 Task:  Click on Hockey In the Cross-Check Hockey League click on  Pick Sheet Your name Charlotte Garcia Team name California Seals and  Email softage.4@softage.net Period 1 - 3 Point Game Buffalo Sabres Period 1 - 2 Point Game Arizona Coyotes Period 1 - 1 Point Game Anaheim Ducks Period 2 - 3 Point Game New York Islanders Period 2 - 2 Point Game New Jersey Devils Period 2 - 1 Point Game Nashville Predators Period 3 - 3 Point Game Montreal Canadiens Period 3 - 2 Point Game Minnesota Wild Period 3 - 1 Point Game Los Angeles Kings Submit pick sheet
Action: Mouse moved to (564, 214)
Screenshot: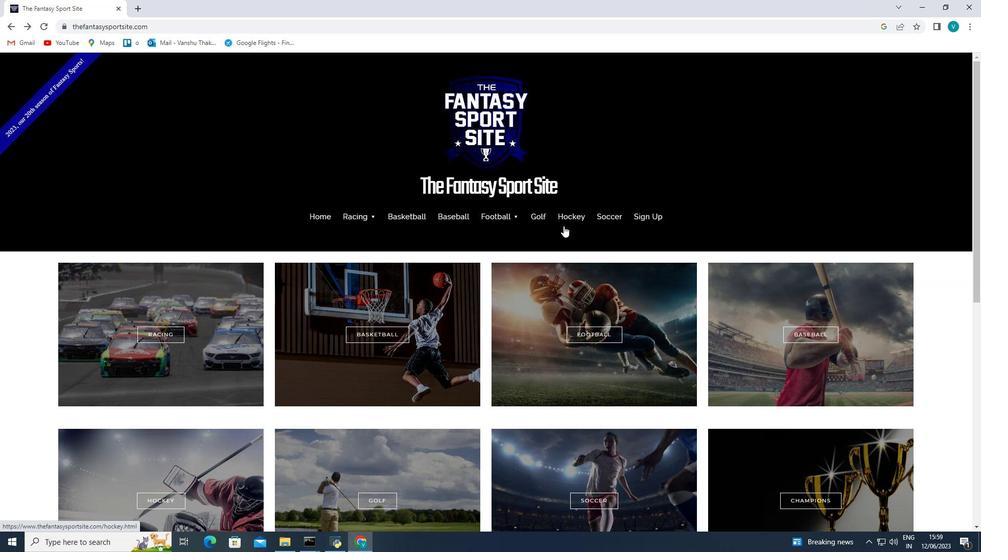
Action: Mouse pressed left at (564, 214)
Screenshot: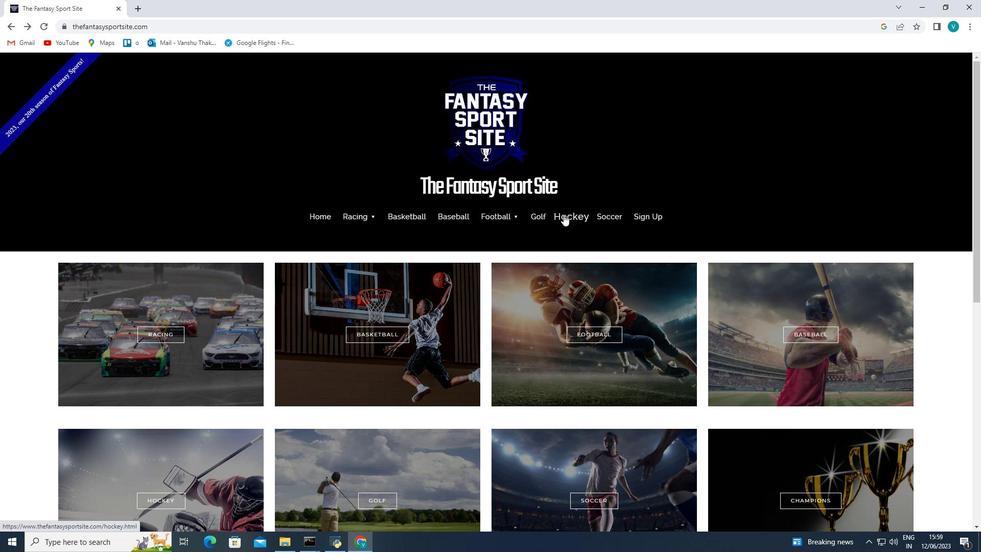 
Action: Mouse moved to (790, 389)
Screenshot: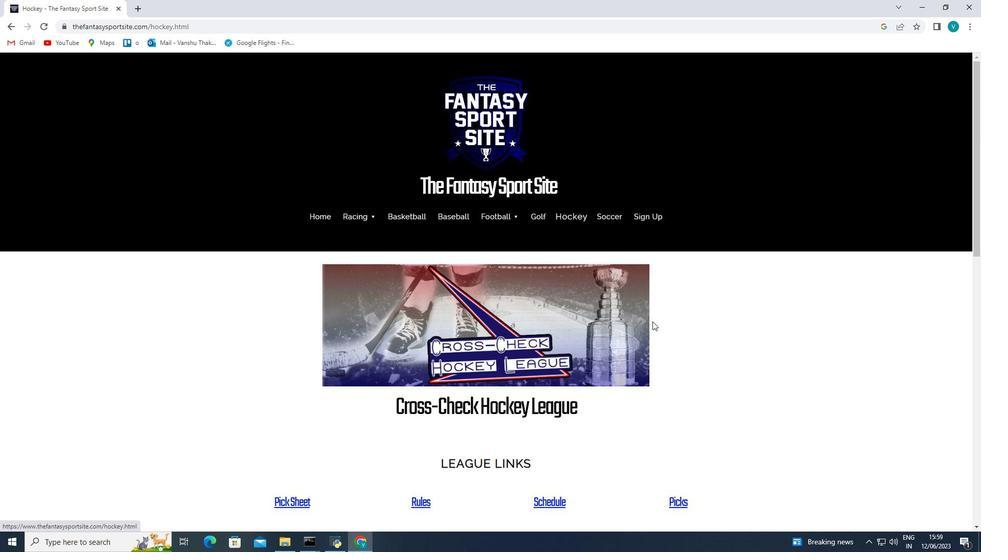 
Action: Mouse scrolled (790, 388) with delta (0, 0)
Screenshot: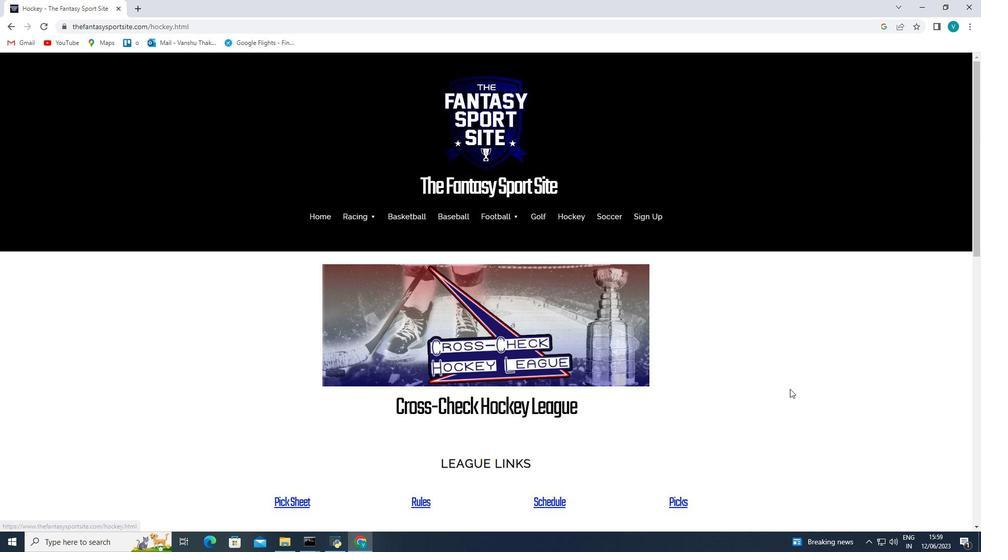
Action: Mouse scrolled (790, 388) with delta (0, 0)
Screenshot: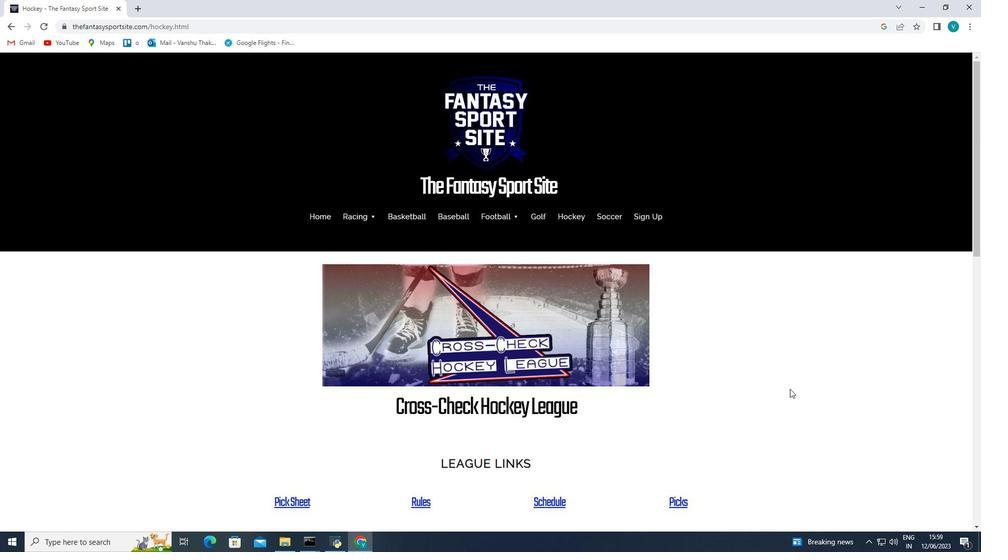 
Action: Mouse moved to (292, 404)
Screenshot: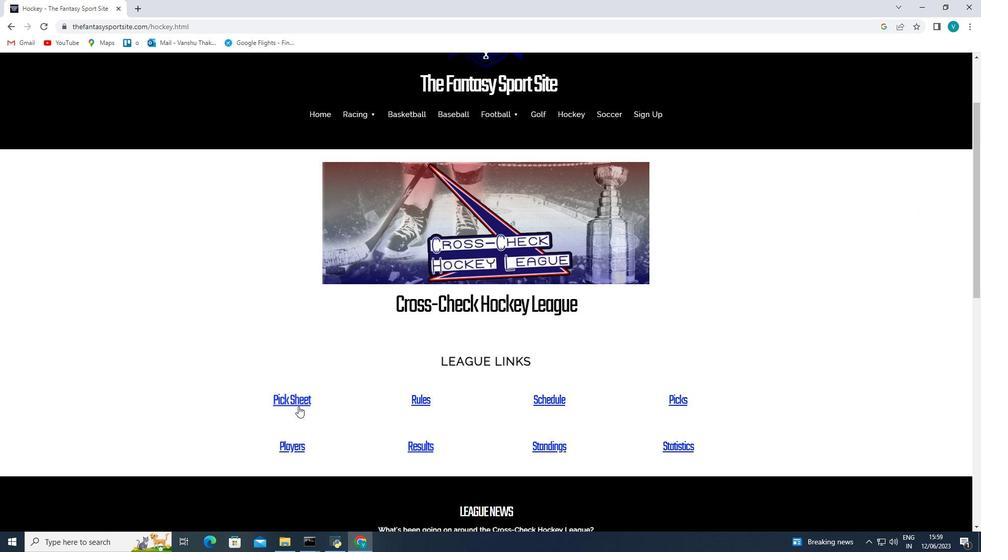 
Action: Mouse pressed left at (292, 404)
Screenshot: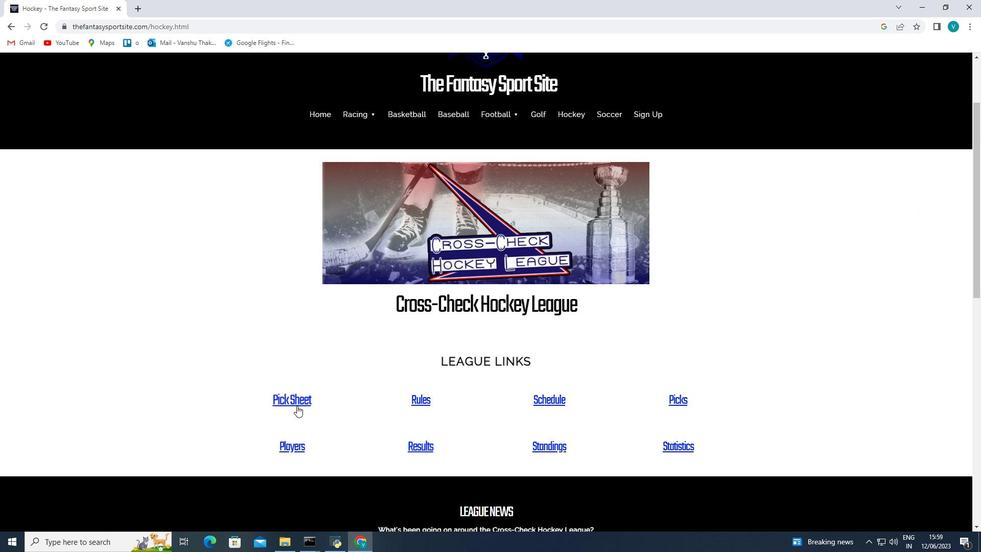 
Action: Mouse moved to (677, 334)
Screenshot: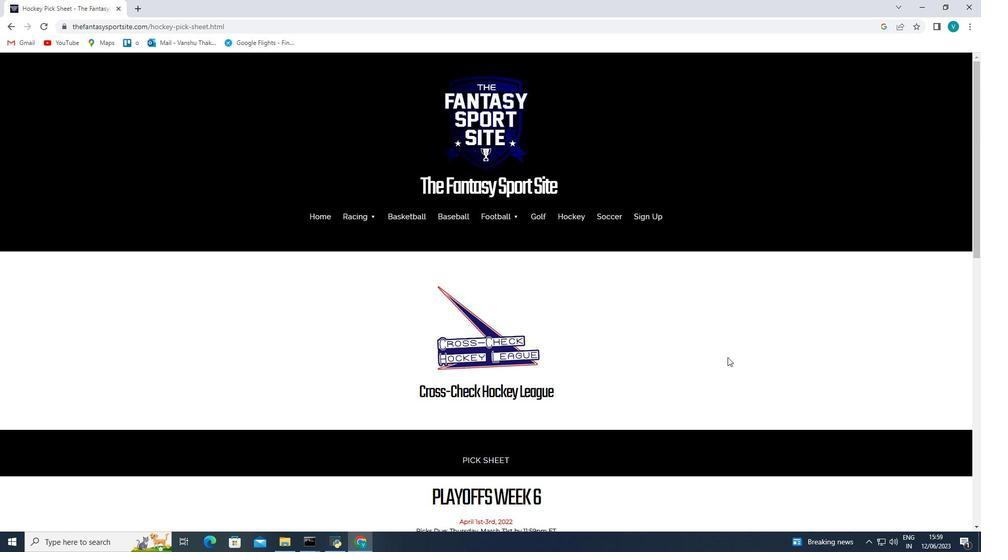 
Action: Mouse scrolled (677, 333) with delta (0, 0)
Screenshot: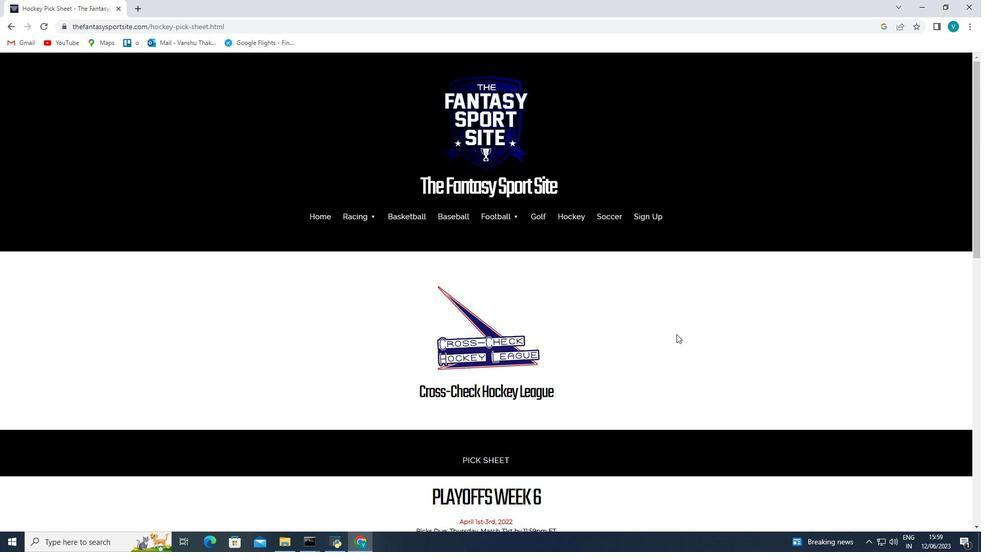 
Action: Mouse moved to (675, 335)
Screenshot: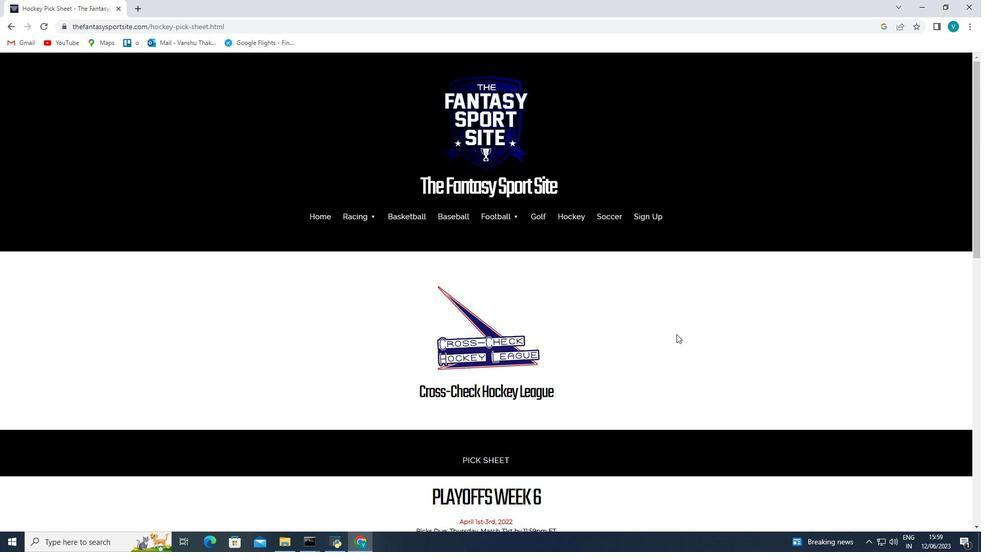 
Action: Mouse scrolled (675, 335) with delta (0, 0)
Screenshot: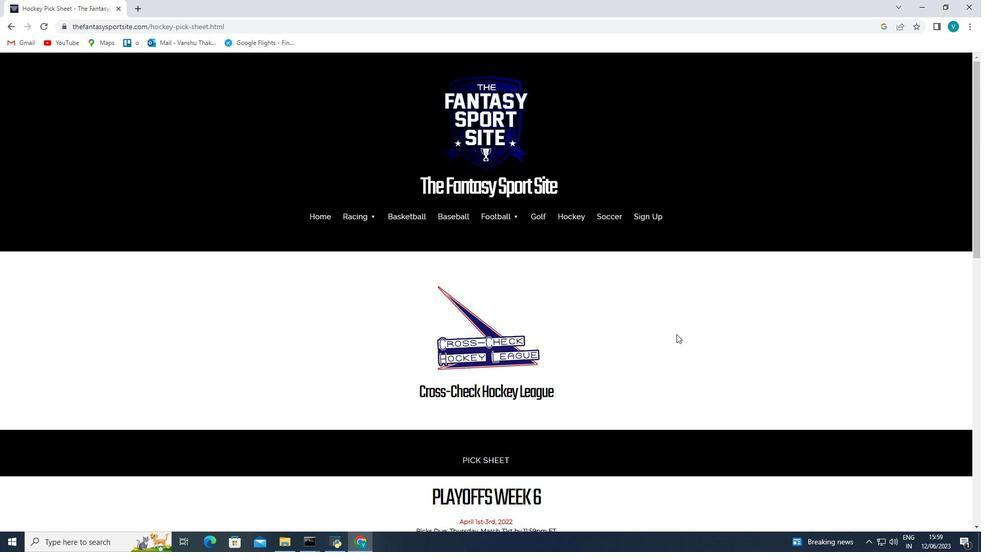 
Action: Mouse scrolled (675, 335) with delta (0, 0)
Screenshot: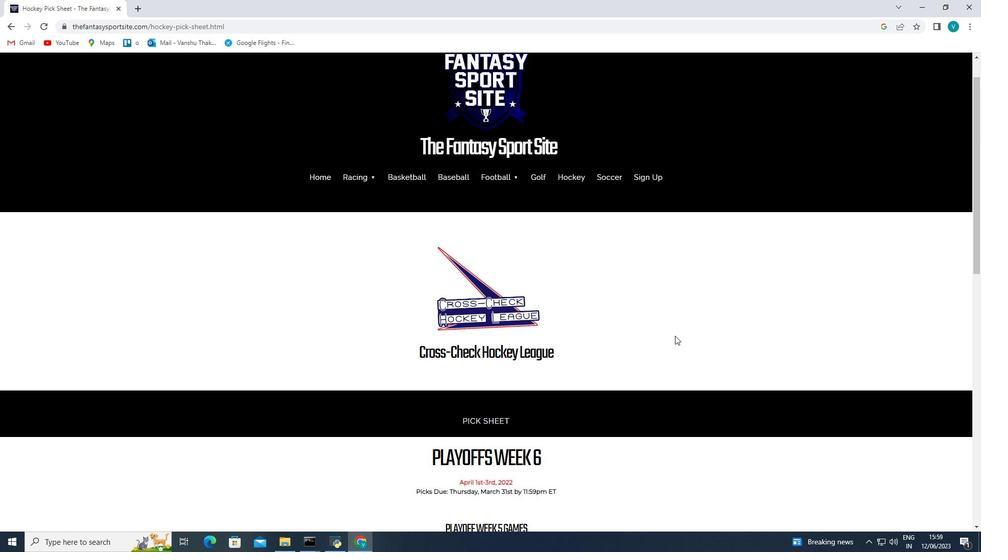 
Action: Mouse scrolled (675, 335) with delta (0, 0)
Screenshot: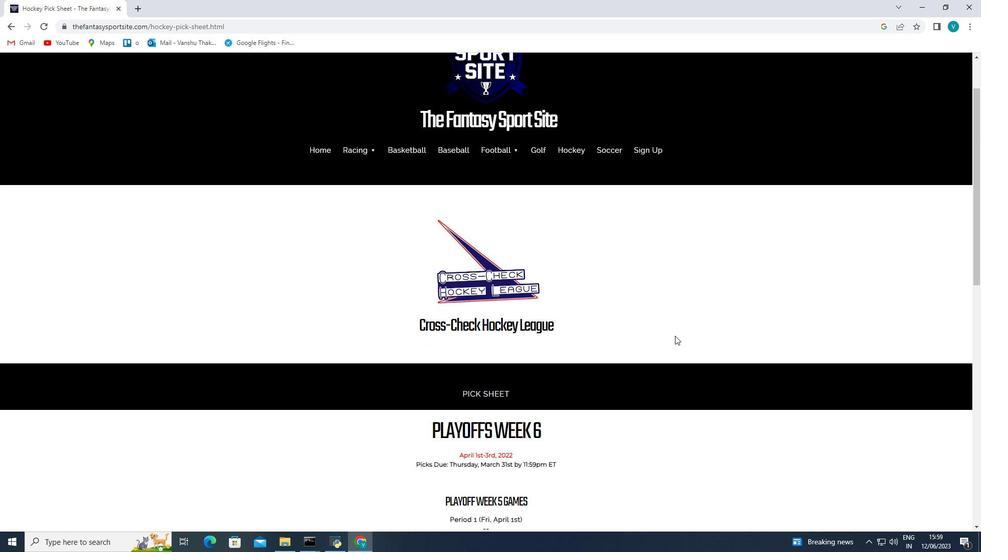 
Action: Mouse moved to (553, 355)
Screenshot: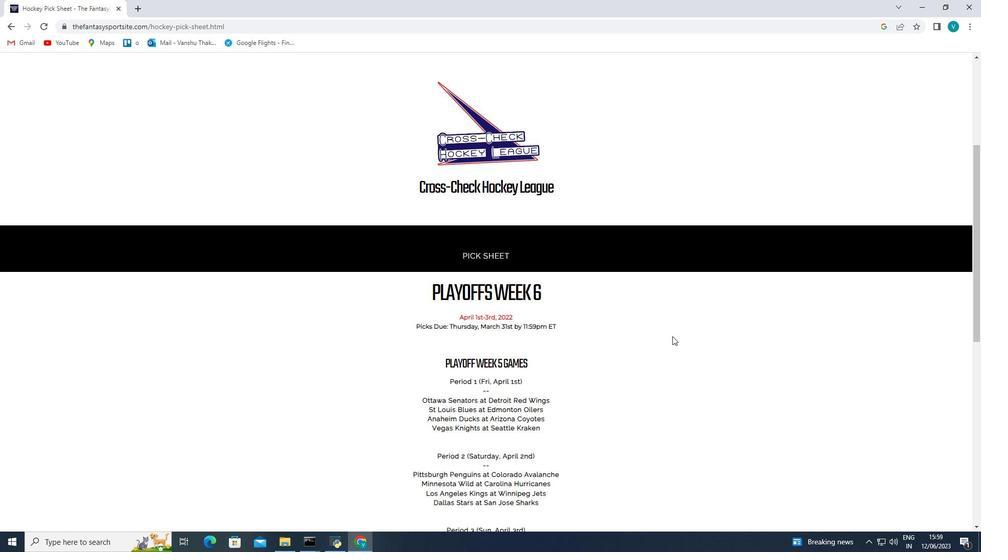
Action: Mouse scrolled (586, 354) with delta (0, 0)
Screenshot: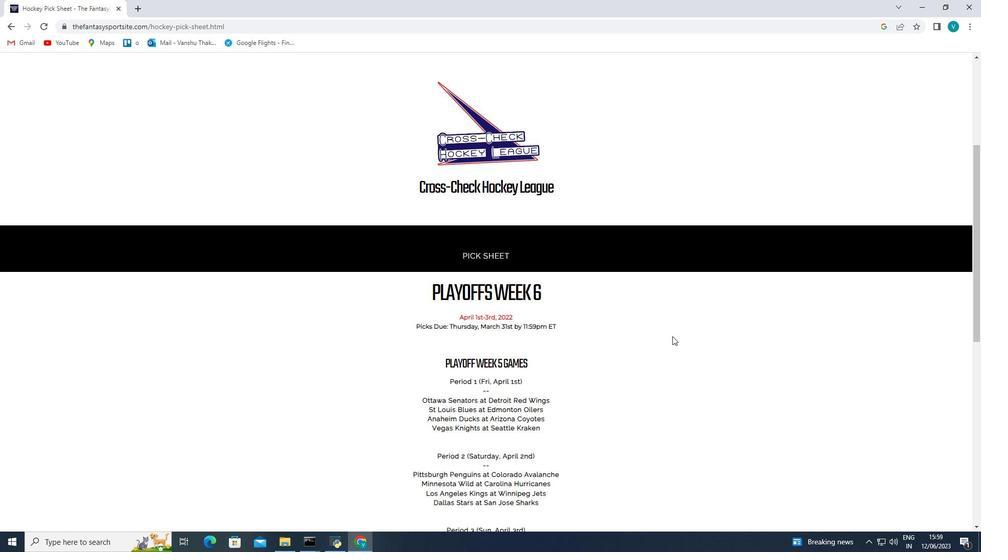 
Action: Mouse moved to (534, 352)
Screenshot: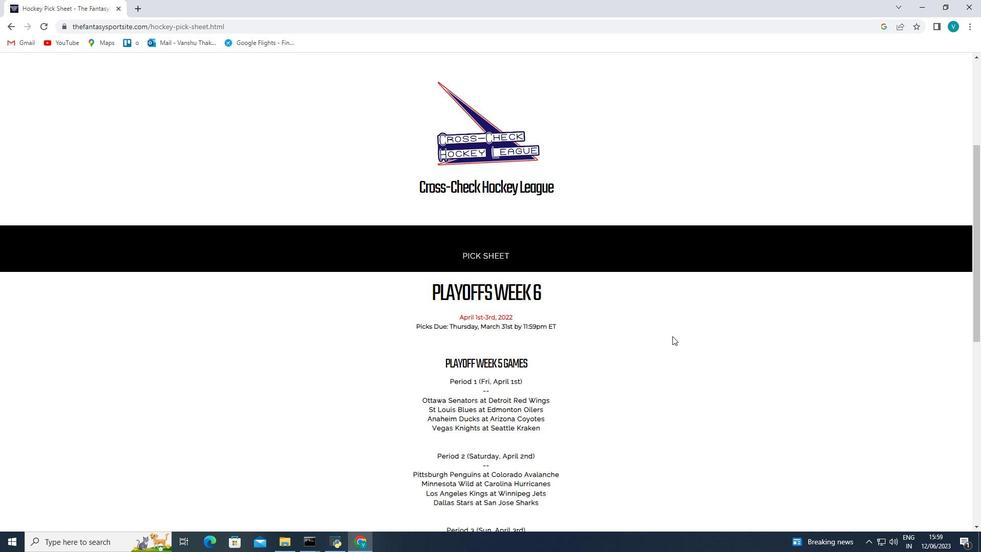 
Action: Mouse scrolled (544, 353) with delta (0, 0)
Screenshot: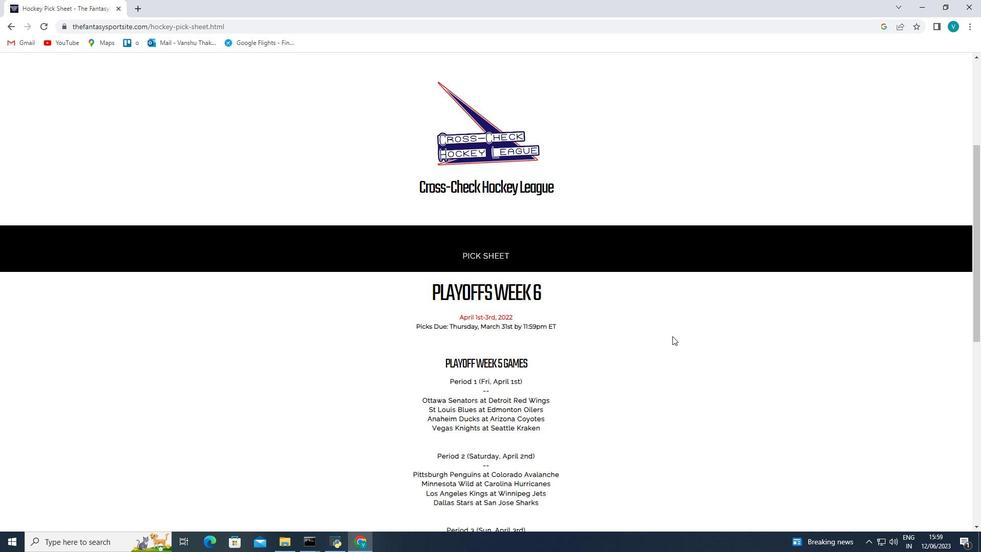 
Action: Mouse moved to (514, 349)
Screenshot: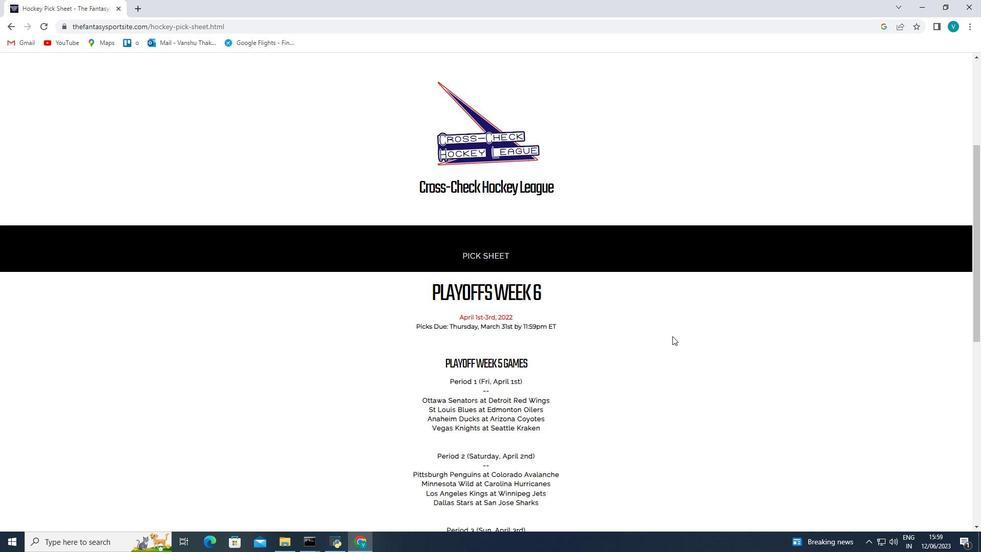 
Action: Mouse scrolled (514, 348) with delta (0, 0)
Screenshot: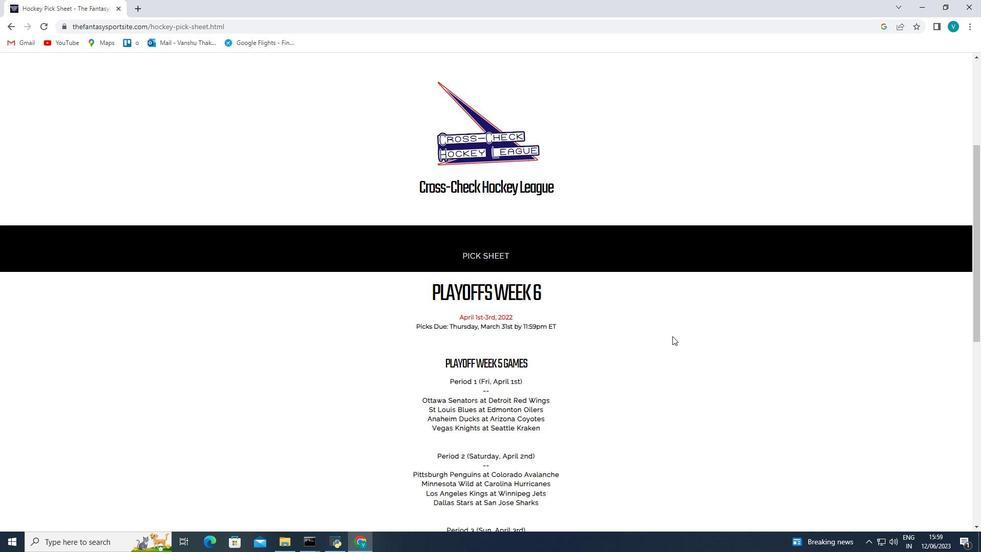 
Action: Mouse moved to (496, 347)
Screenshot: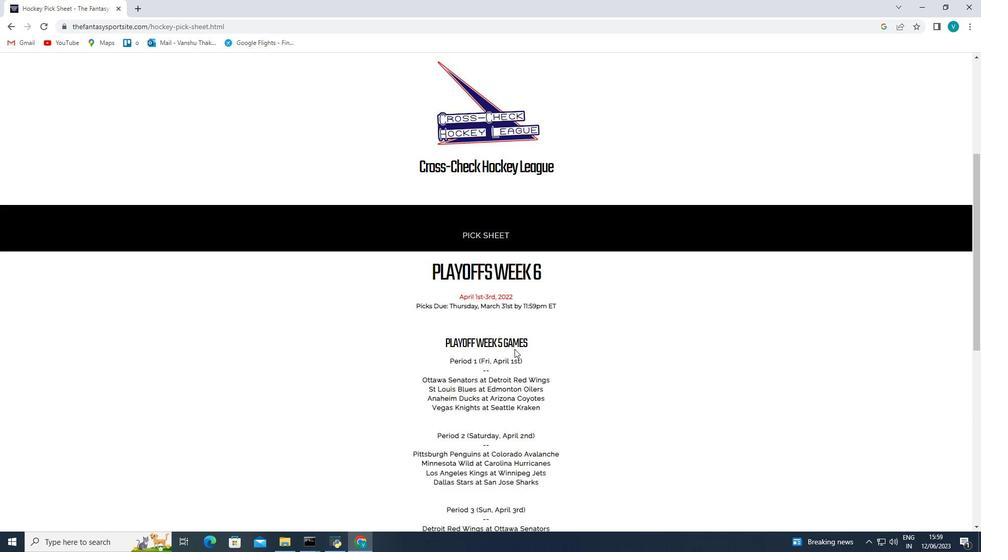 
Action: Mouse scrolled (498, 346) with delta (0, 0)
Screenshot: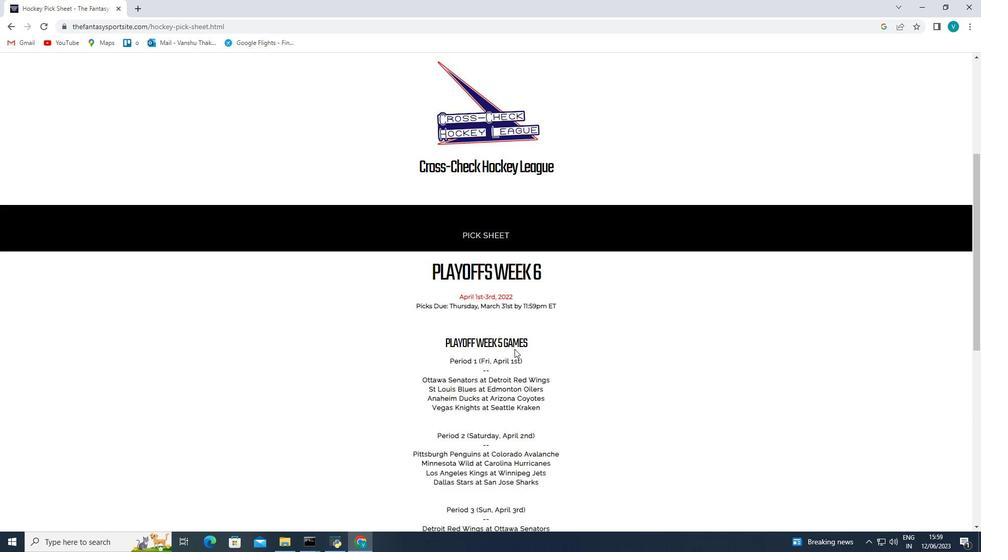 
Action: Mouse moved to (490, 349)
Screenshot: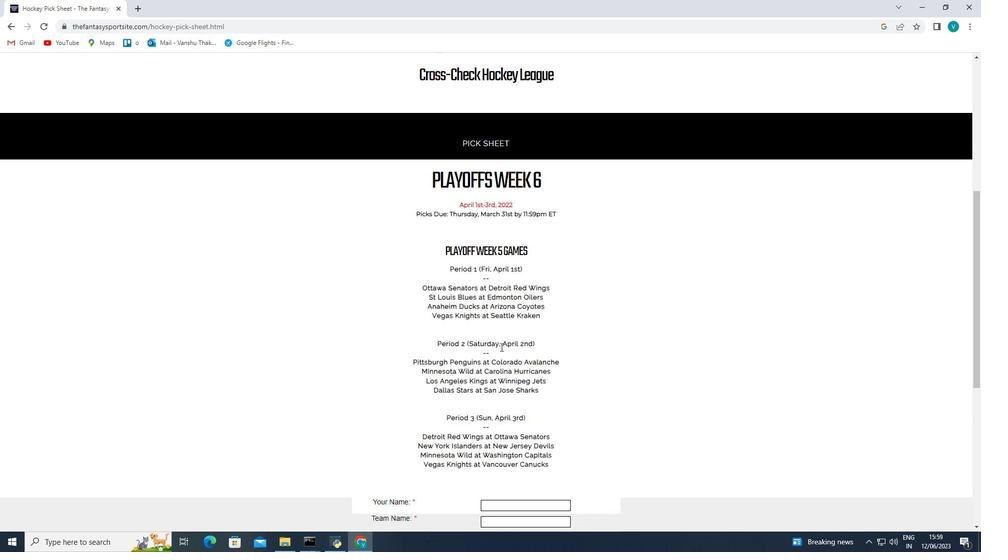 
Action: Mouse scrolled (490, 348) with delta (0, 0)
Screenshot: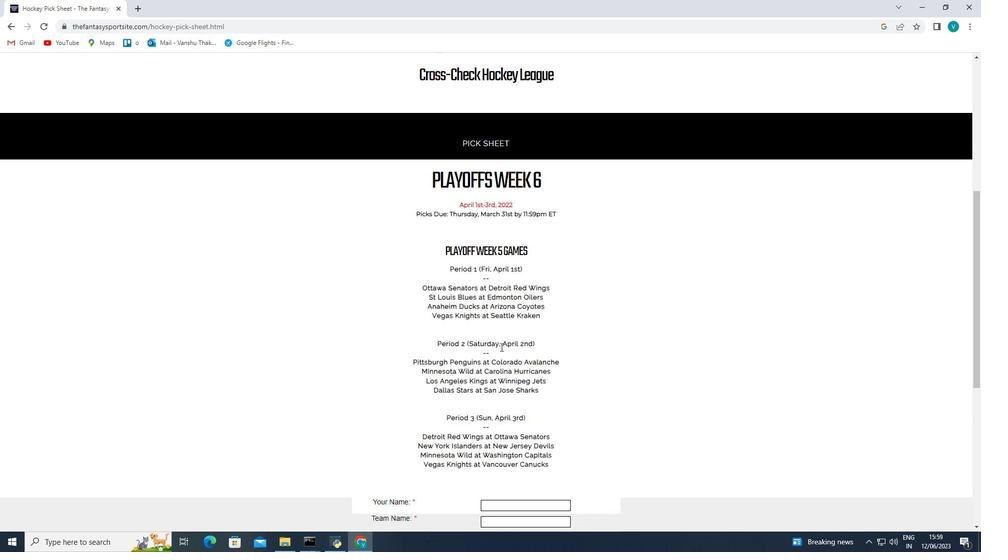 
Action: Mouse scrolled (490, 348) with delta (0, 0)
Screenshot: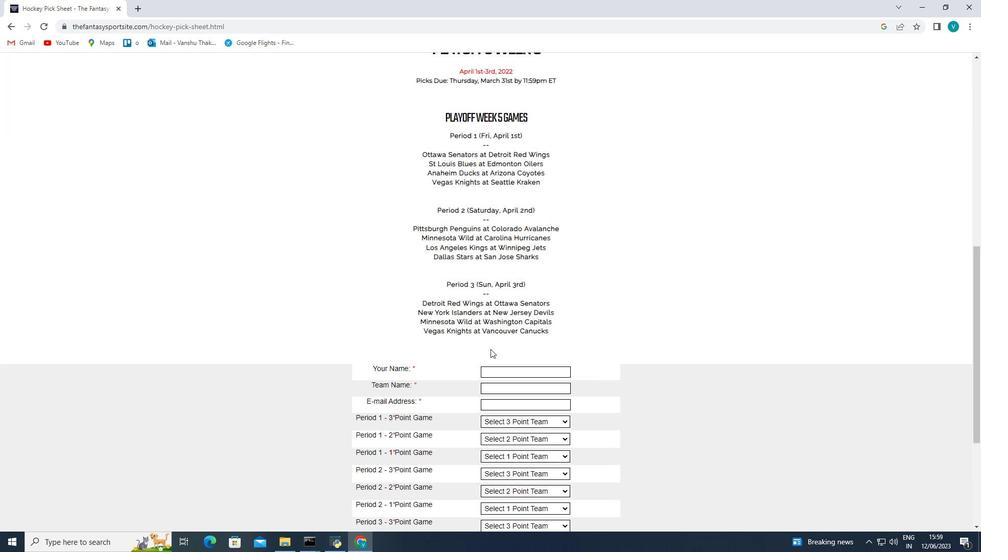 
Action: Mouse moved to (513, 319)
Screenshot: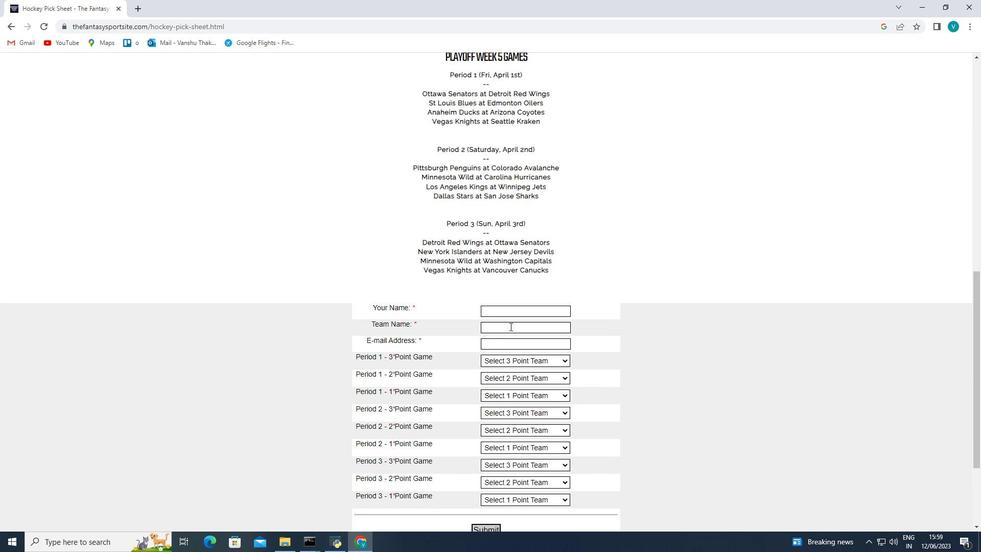 
Action: Mouse pressed left at (513, 319)
Screenshot: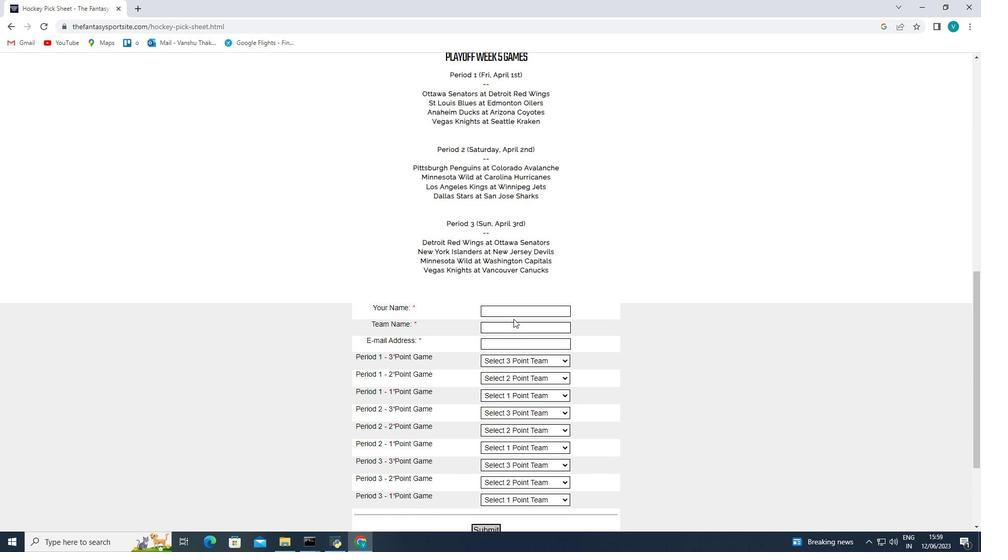 
Action: Mouse moved to (517, 313)
Screenshot: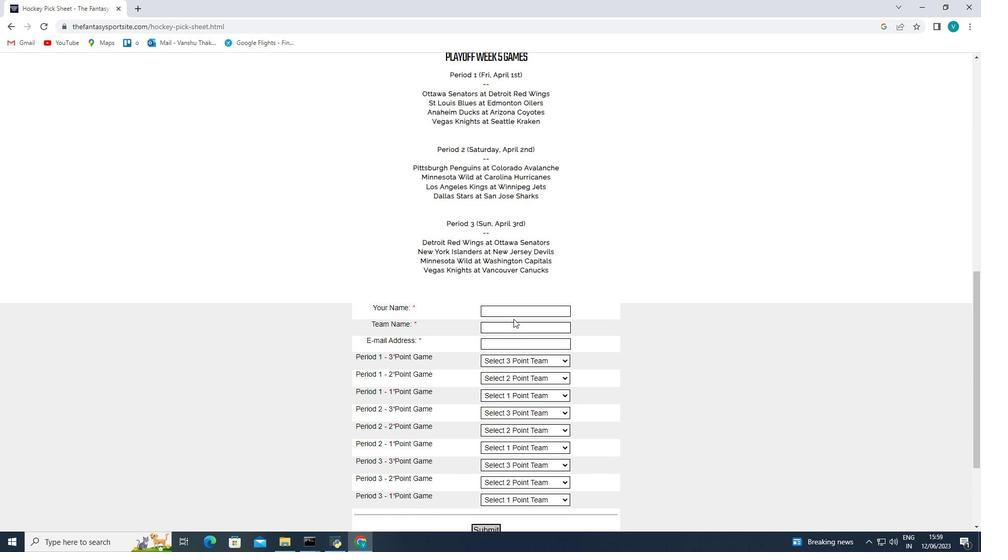 
Action: Mouse pressed left at (517, 313)
Screenshot: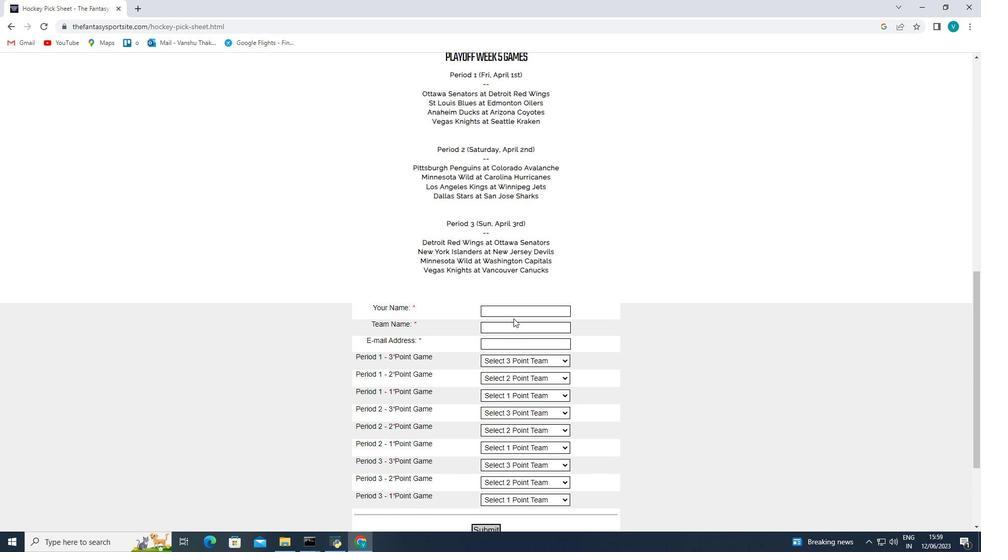 
Action: Key pressed <Key.shift>Charlotte<Key.space><Key.shift>Garcia
Screenshot: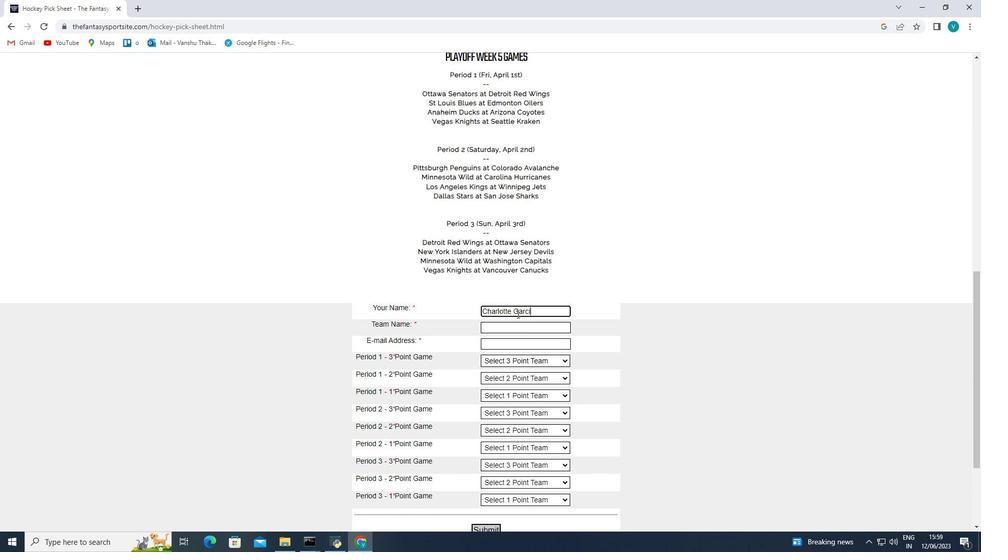 
Action: Mouse moved to (529, 326)
Screenshot: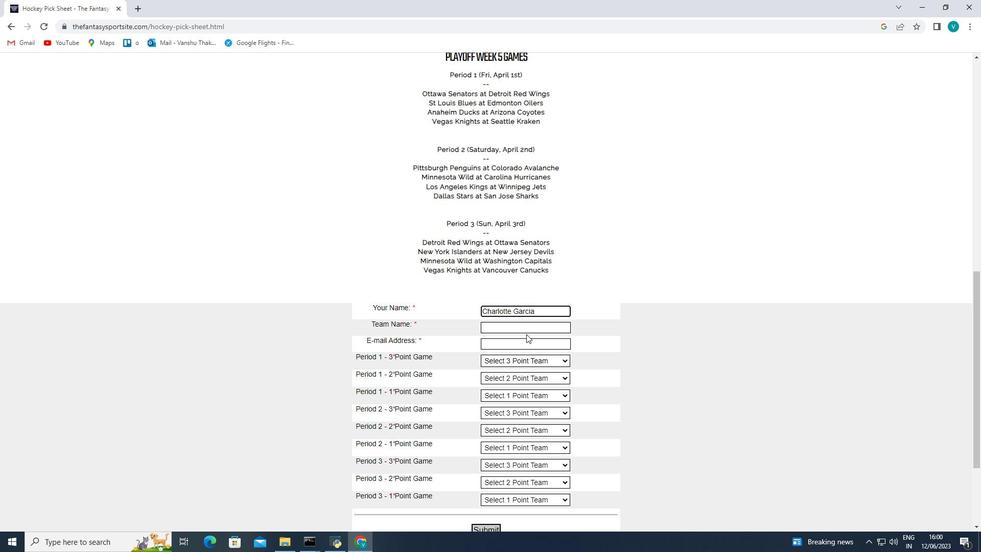
Action: Mouse pressed left at (529, 326)
Screenshot: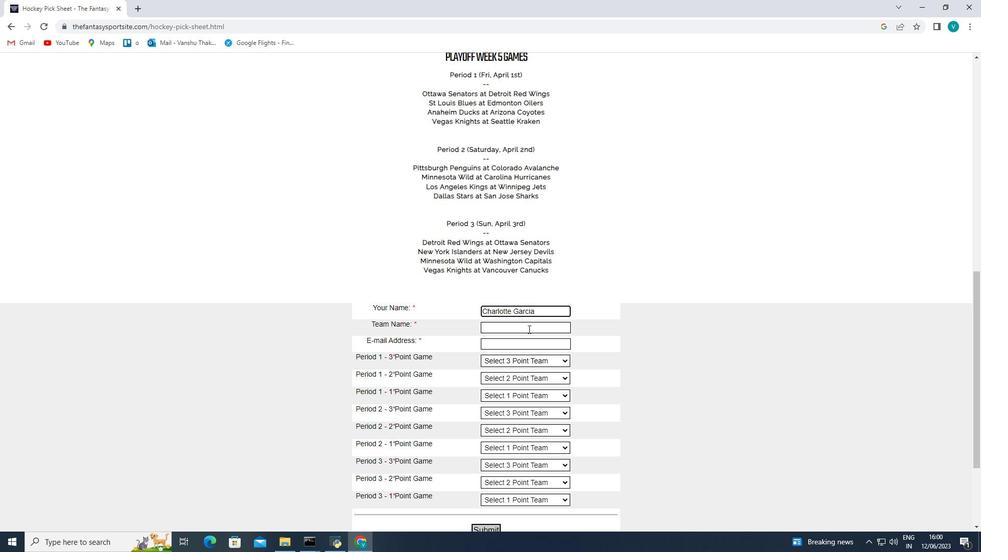 
Action: Mouse pressed left at (529, 326)
Screenshot: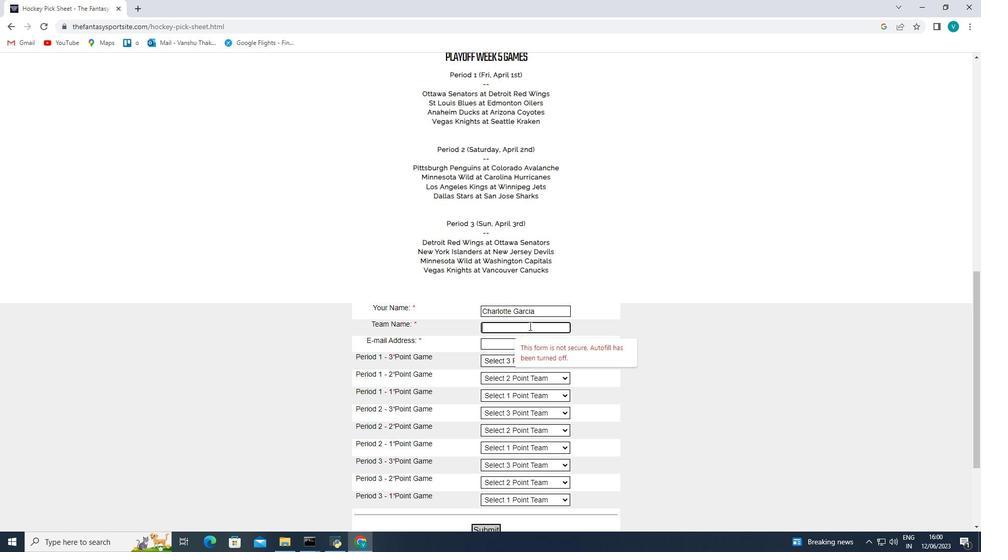 
Action: Key pressed <Key.shift>California<Key.space><Key.shift>Seals
Screenshot: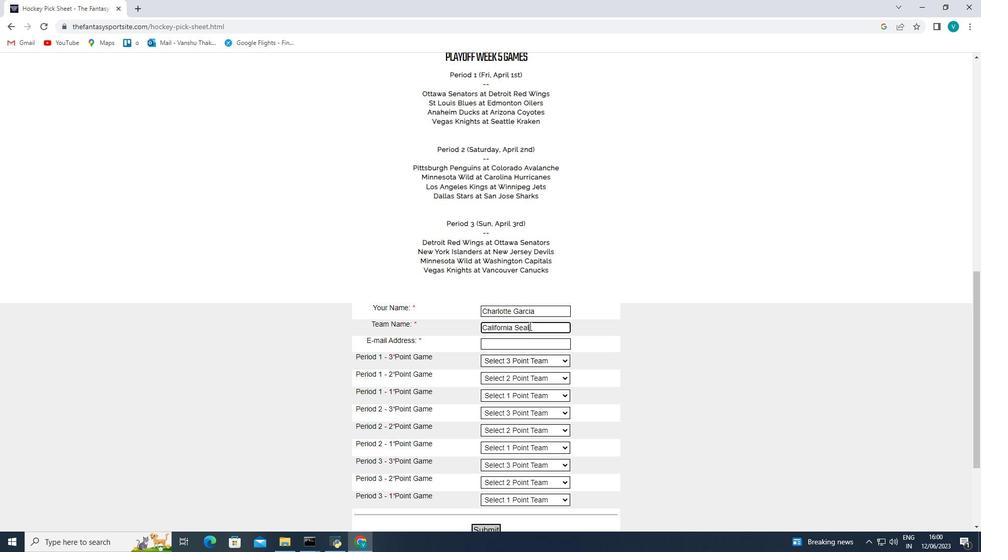 
Action: Mouse moved to (531, 345)
Screenshot: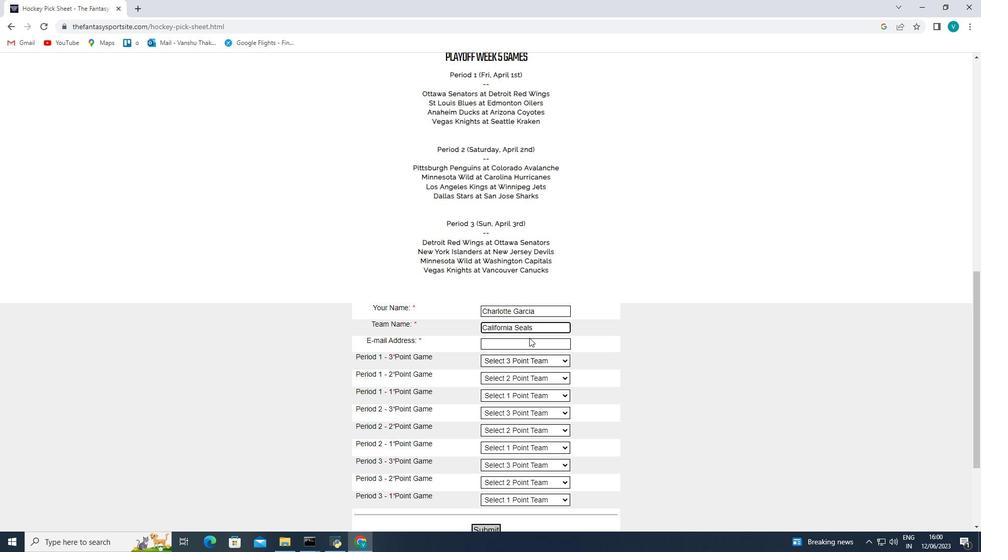 
Action: Mouse pressed left at (531, 345)
Screenshot: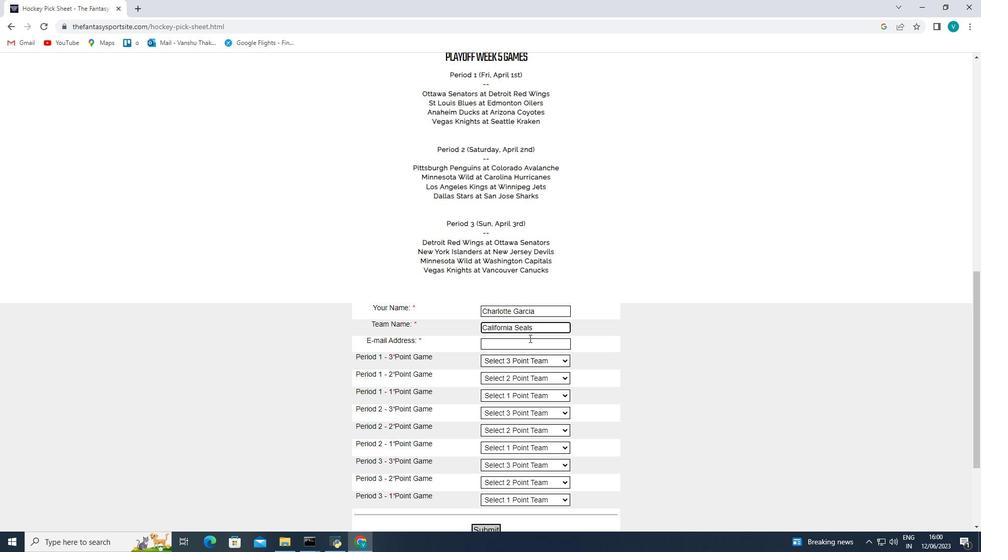 
Action: Key pressed softage.4<Key.shift>@softage.net
Screenshot: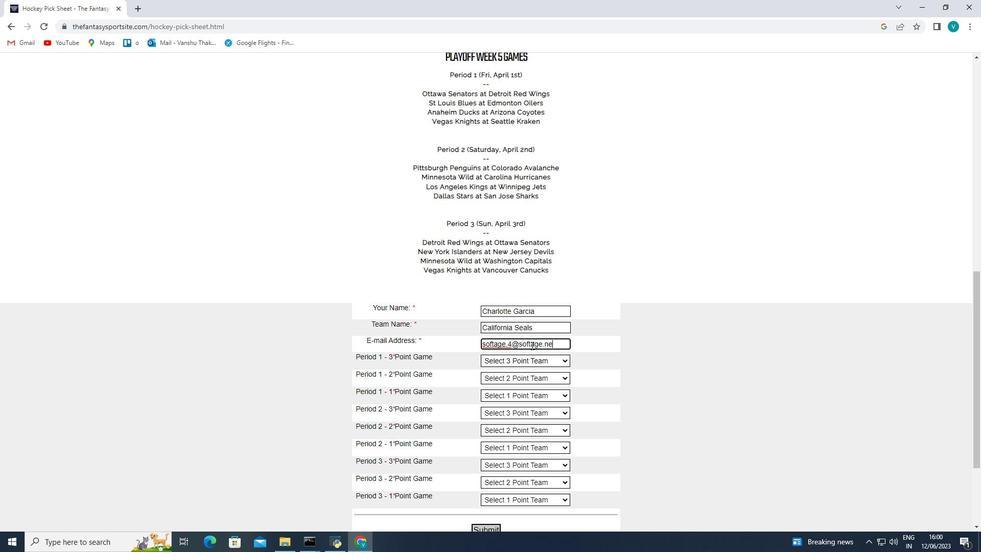 
Action: Mouse moved to (524, 361)
Screenshot: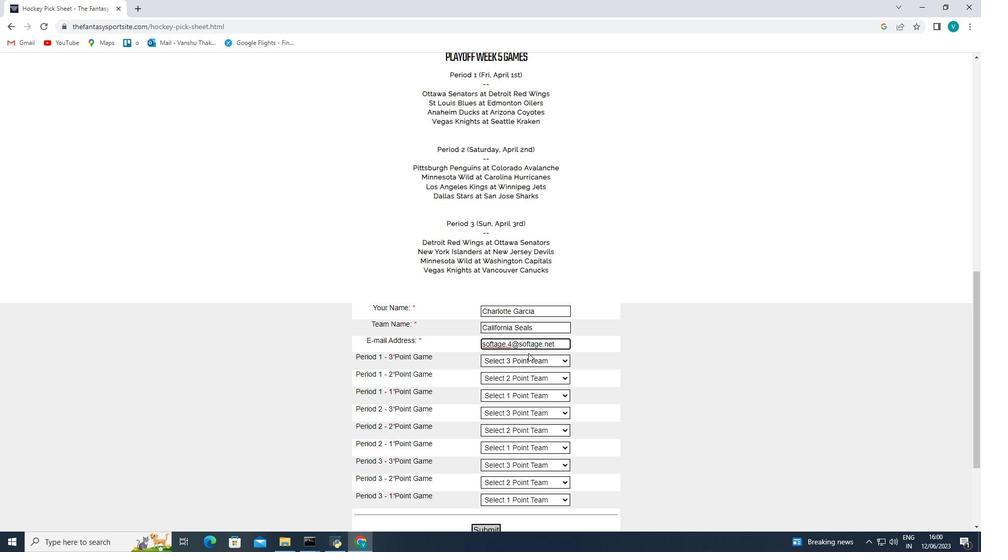 
Action: Mouse pressed left at (524, 361)
Screenshot: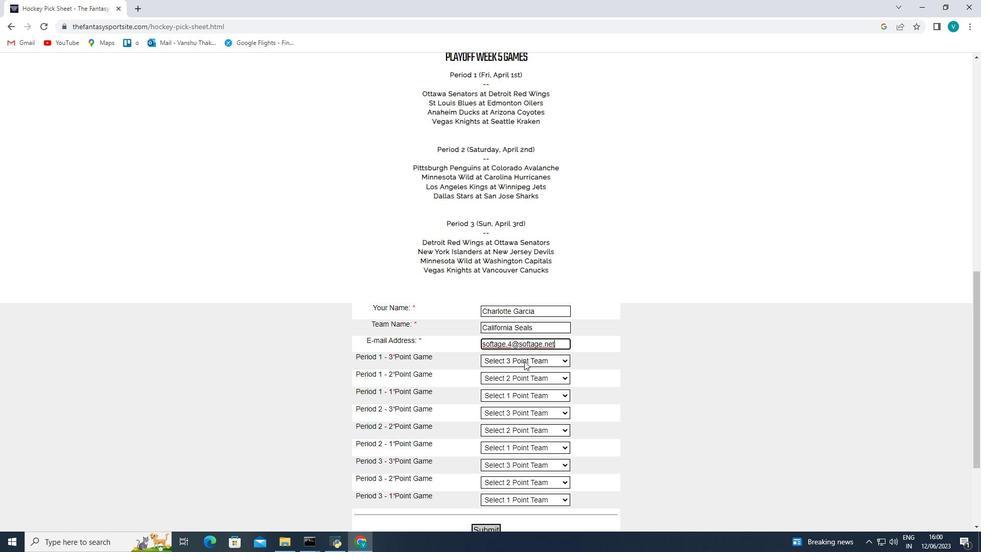 
Action: Mouse moved to (530, 213)
Screenshot: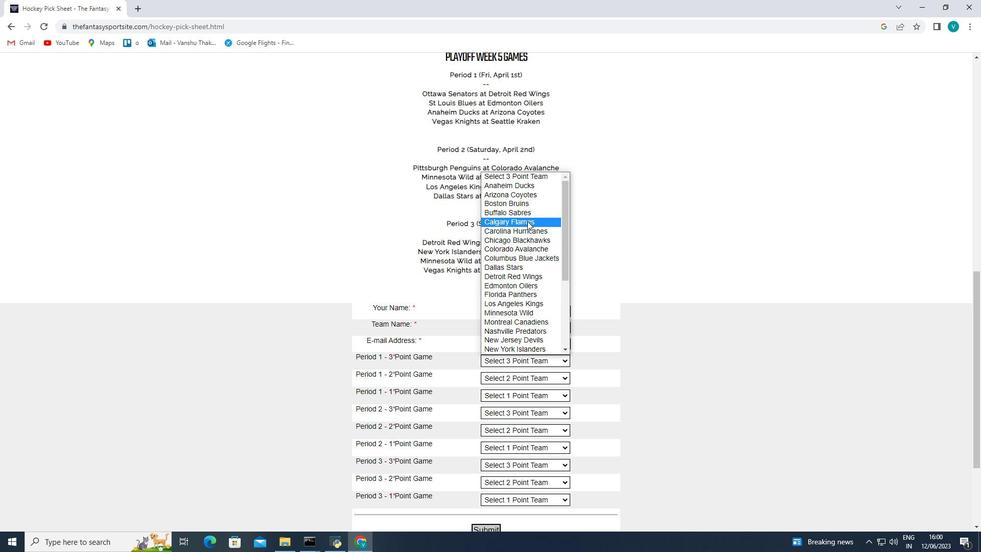 
Action: Mouse pressed left at (530, 213)
Screenshot: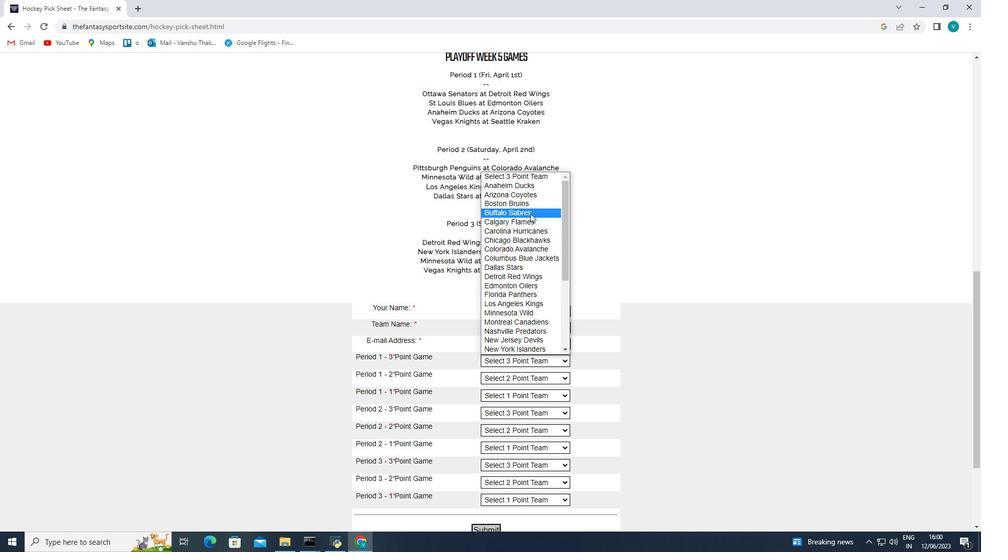 
Action: Mouse moved to (541, 376)
Screenshot: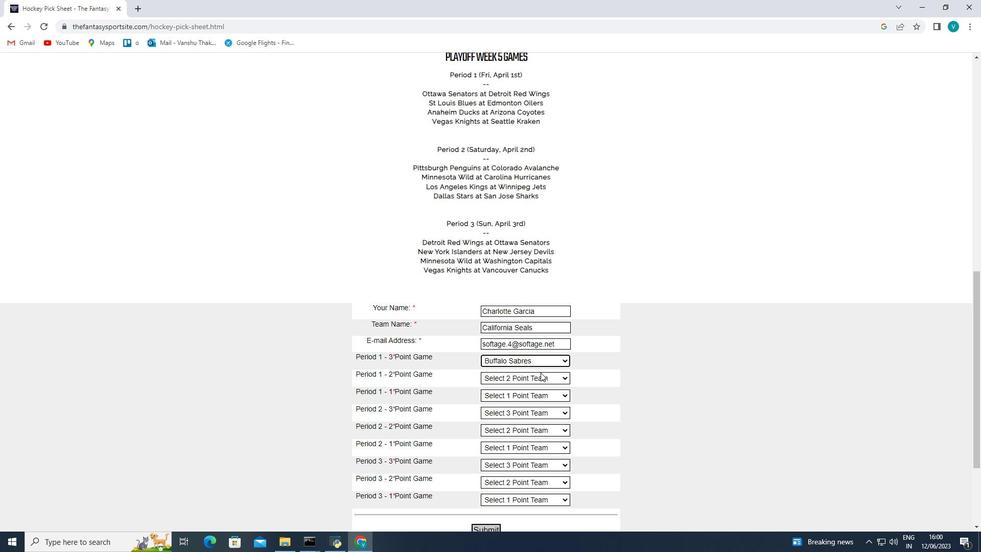 
Action: Mouse pressed left at (541, 376)
Screenshot: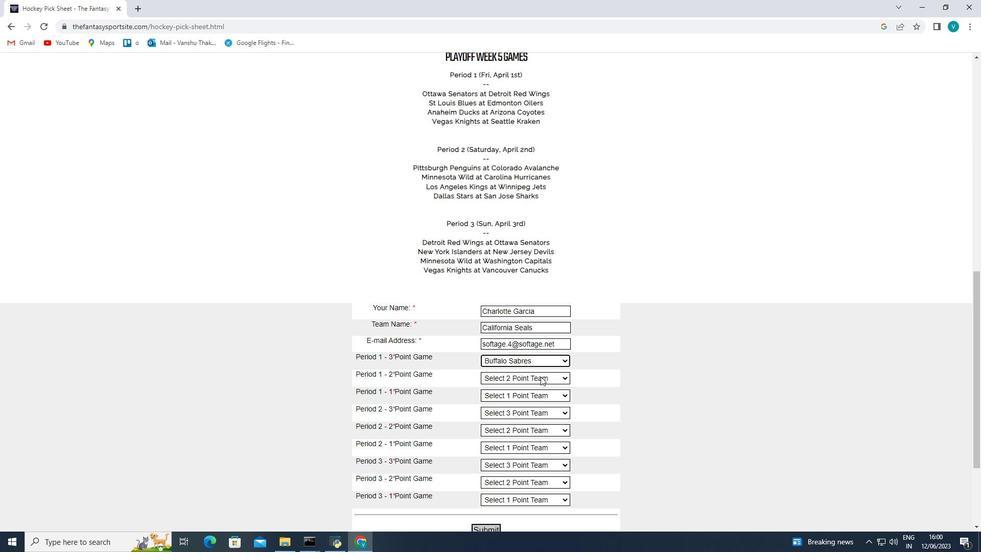 
Action: Mouse moved to (547, 213)
Screenshot: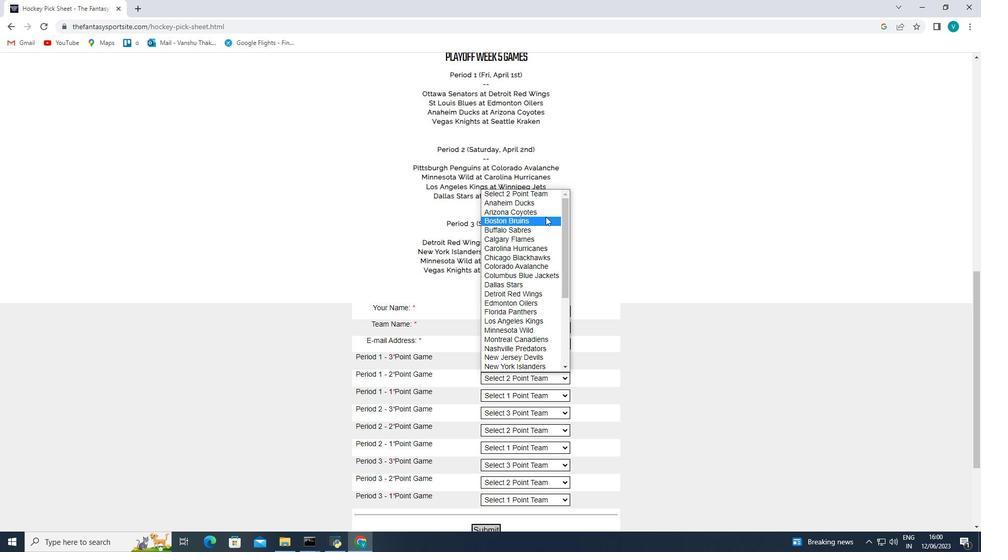 
Action: Mouse pressed left at (547, 213)
Screenshot: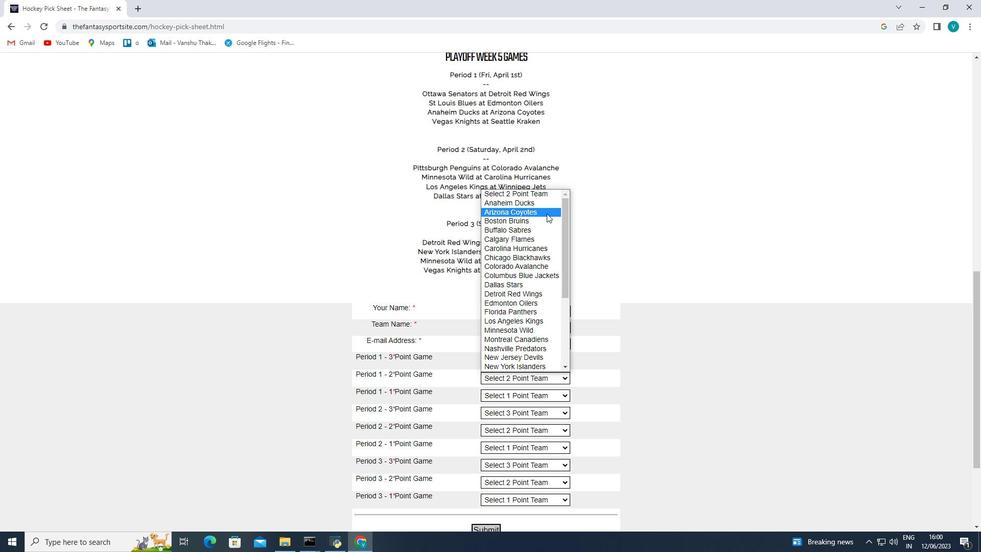 
Action: Mouse moved to (543, 390)
Screenshot: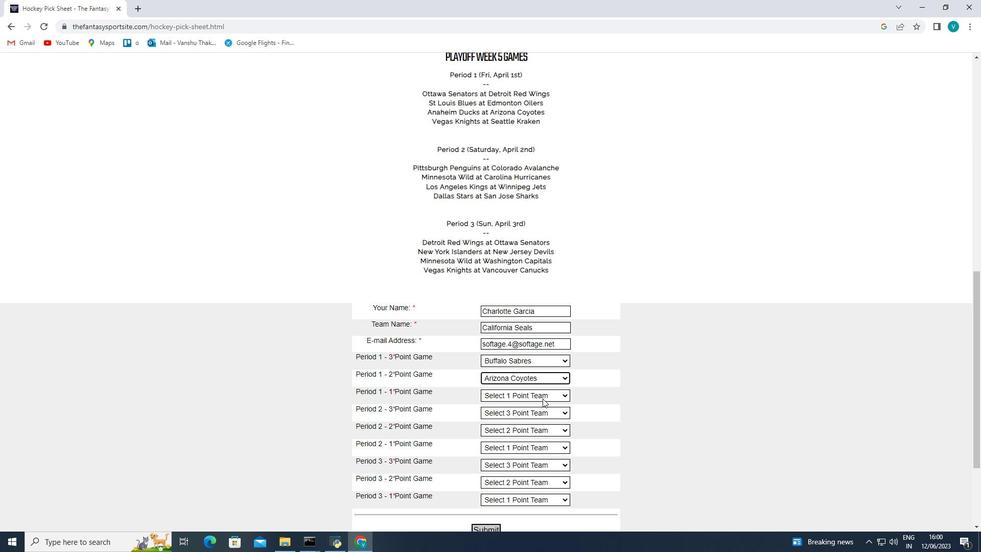 
Action: Mouse pressed left at (543, 390)
Screenshot: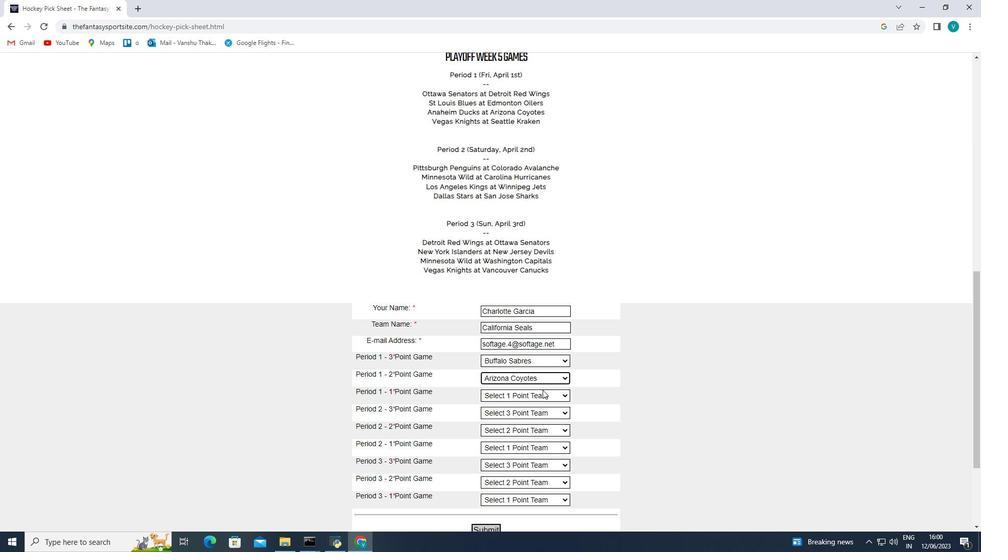 
Action: Mouse moved to (541, 221)
Screenshot: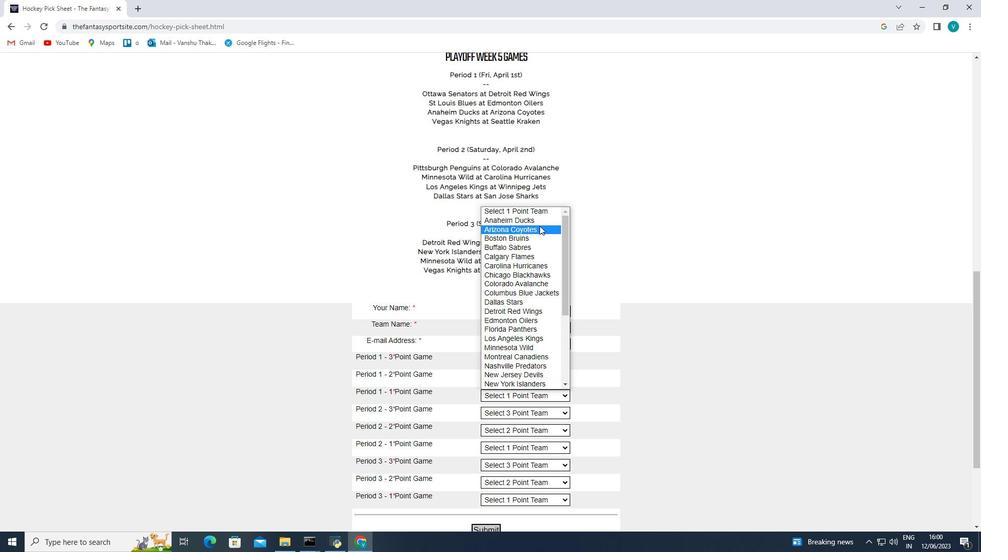 
Action: Mouse pressed left at (541, 221)
Screenshot: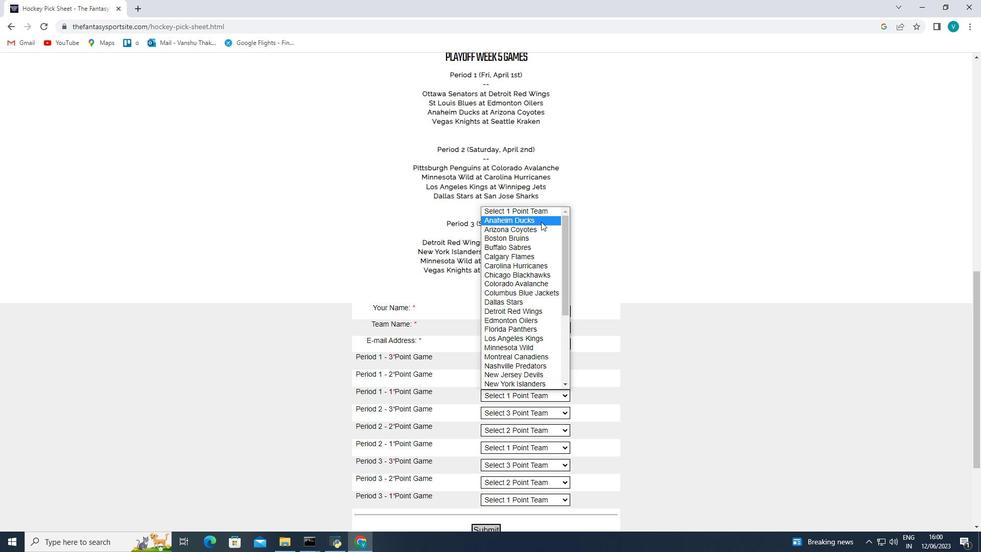 
Action: Mouse moved to (526, 411)
Screenshot: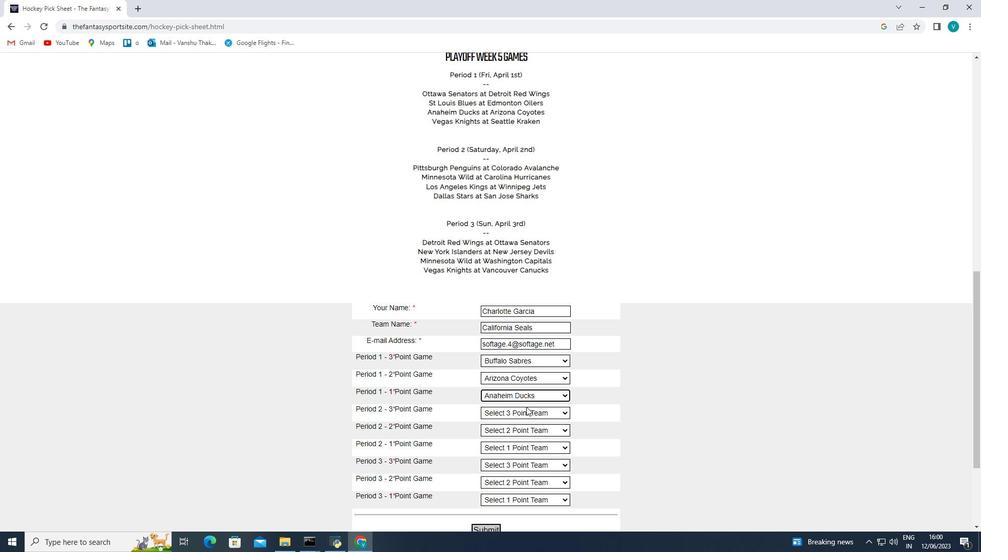 
Action: Mouse pressed left at (526, 411)
Screenshot: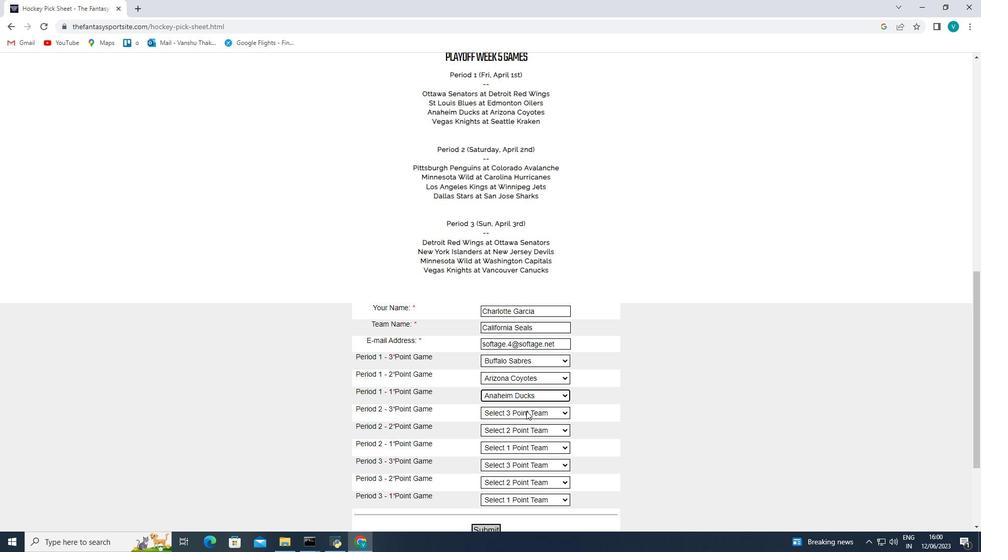 
Action: Mouse moved to (534, 384)
Screenshot: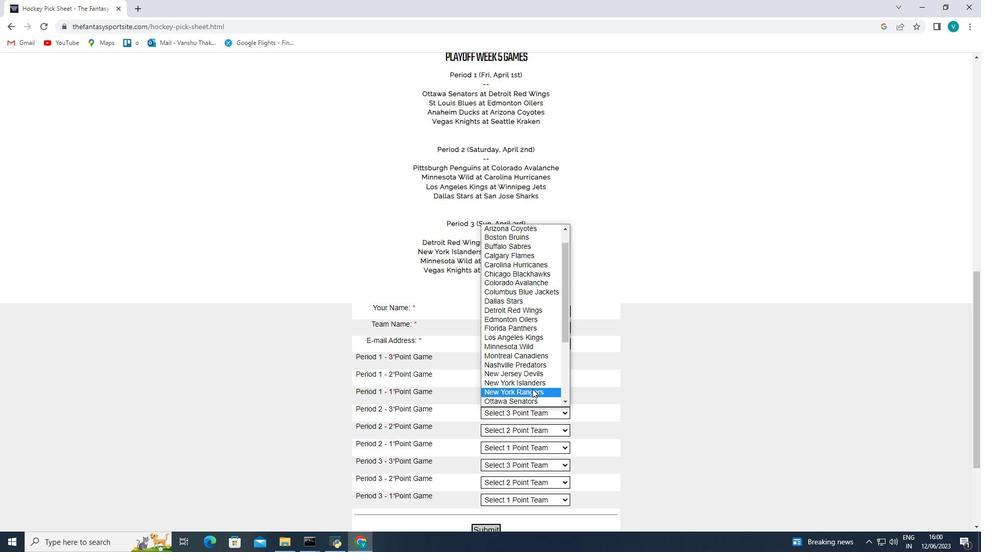 
Action: Mouse pressed left at (534, 384)
Screenshot: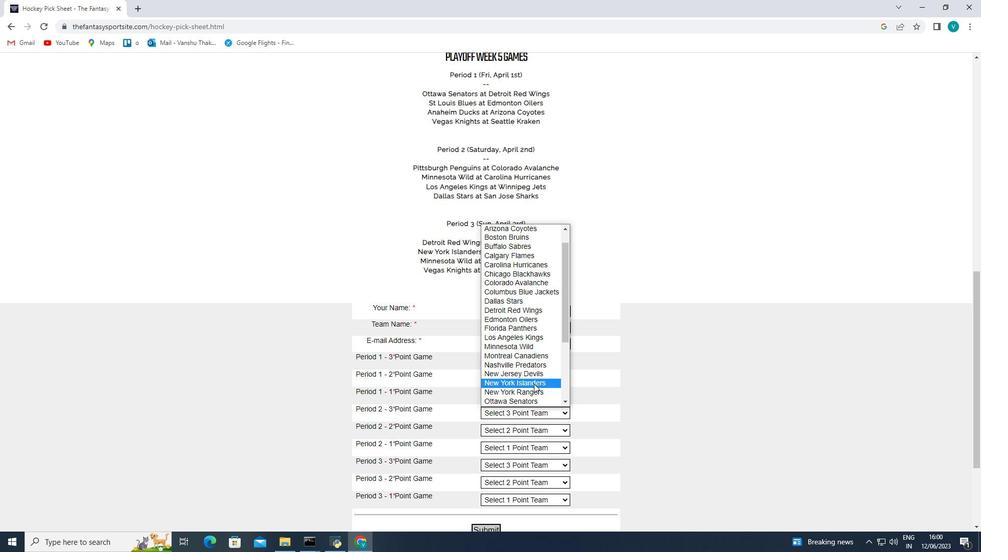 
Action: Mouse moved to (525, 428)
Screenshot: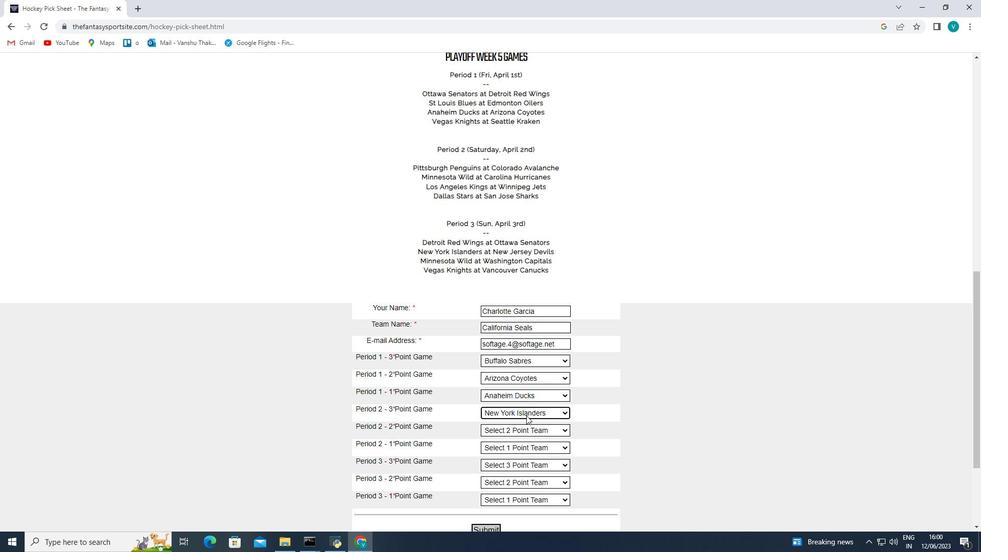 
Action: Mouse pressed left at (525, 428)
Screenshot: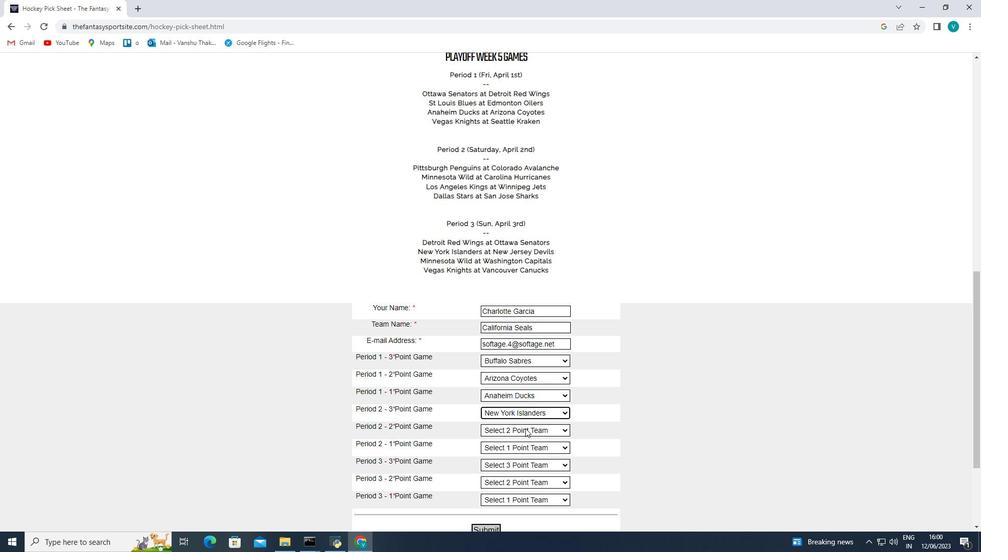 
Action: Mouse moved to (535, 399)
Screenshot: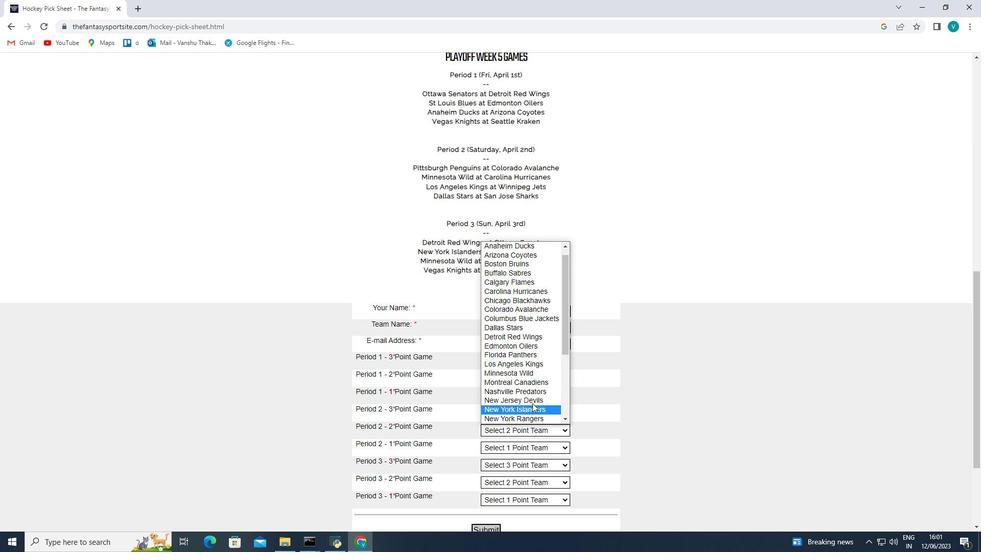 
Action: Mouse pressed left at (535, 399)
Screenshot: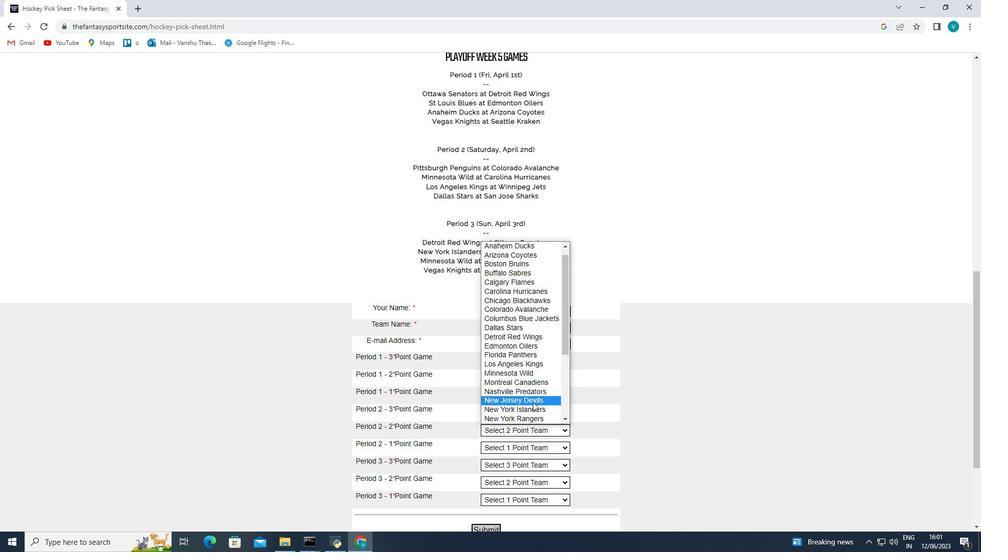 
Action: Mouse moved to (527, 446)
Screenshot: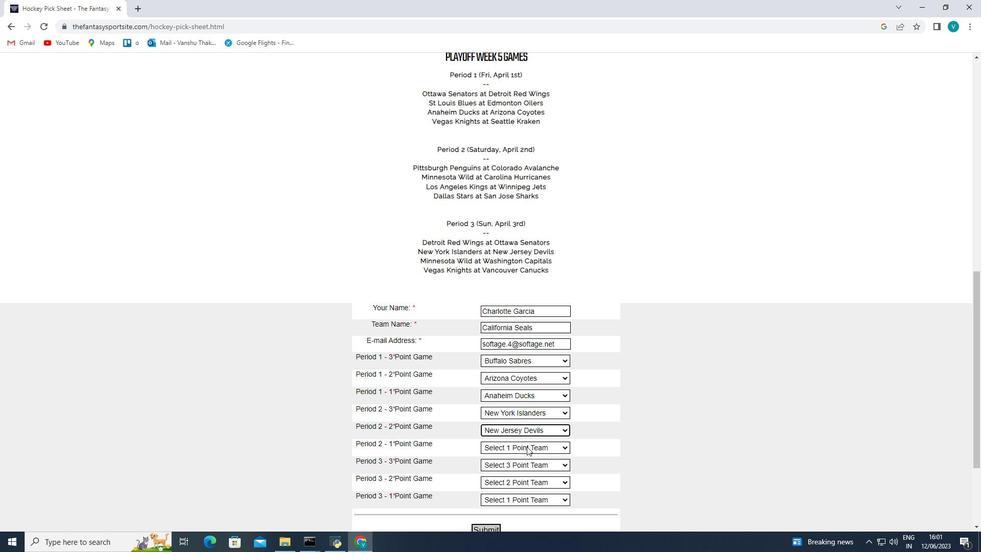 
Action: Mouse pressed left at (527, 446)
Screenshot: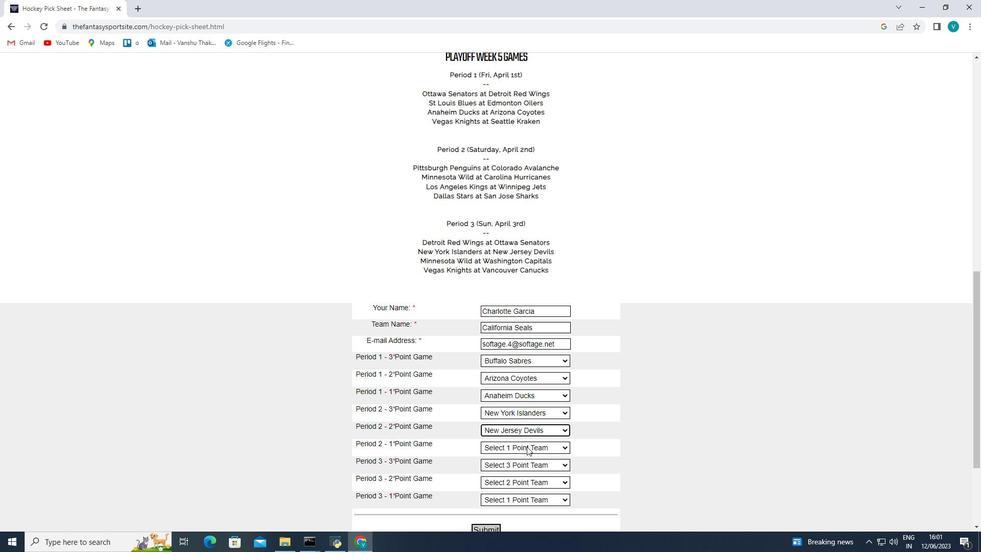 
Action: Mouse moved to (531, 411)
Screenshot: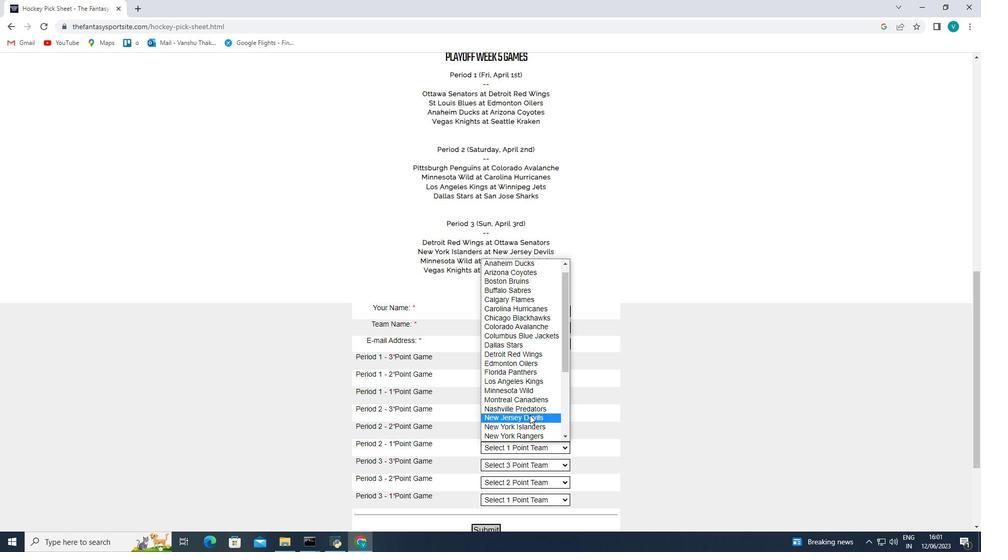 
Action: Mouse pressed left at (531, 411)
Screenshot: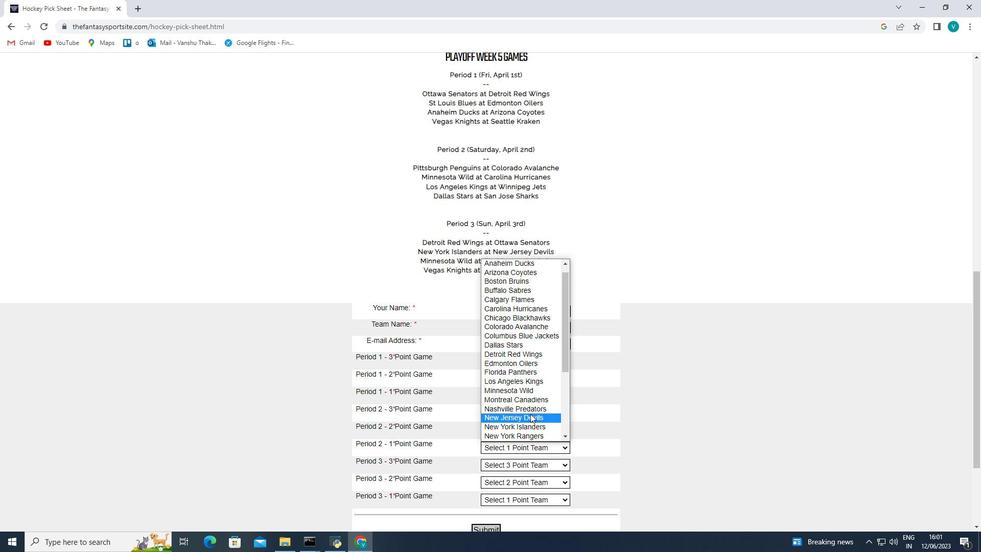 
Action: Mouse moved to (525, 463)
Screenshot: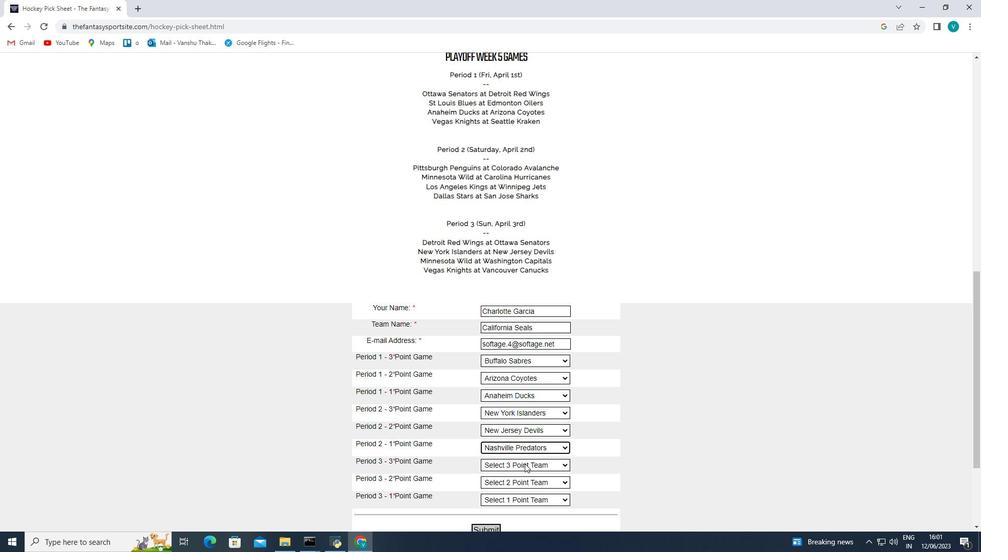 
Action: Mouse pressed left at (525, 463)
Screenshot: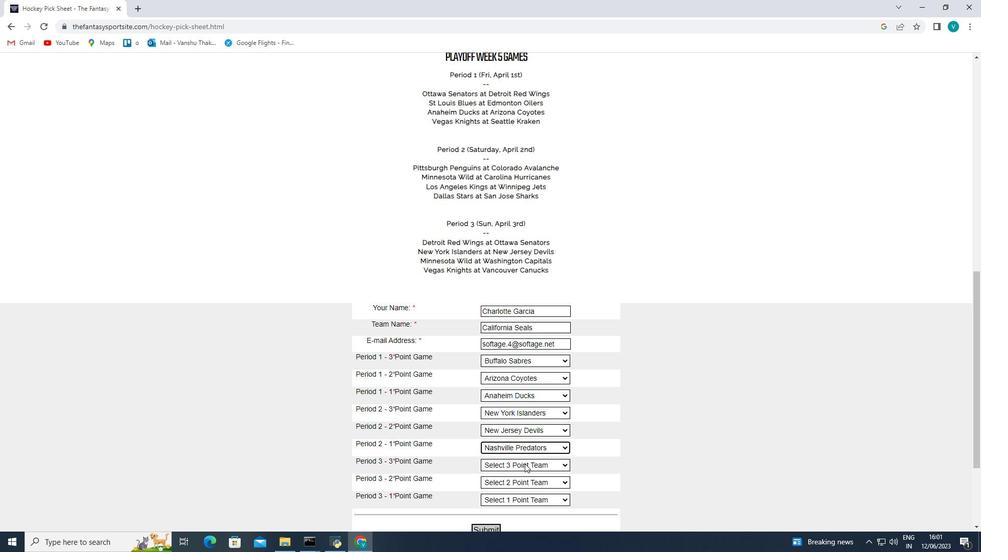 
Action: Mouse moved to (528, 417)
Screenshot: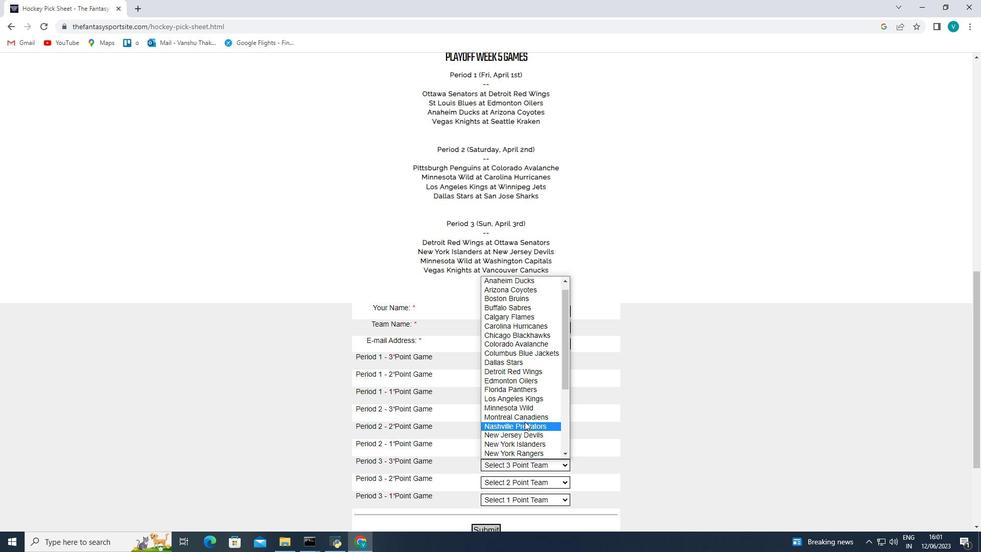 
Action: Mouse pressed left at (528, 417)
Screenshot: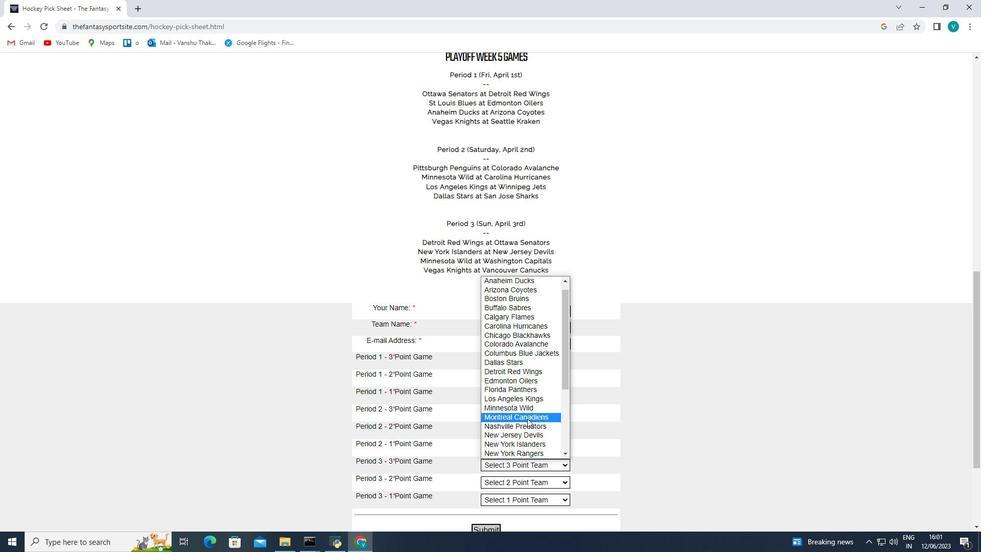 
Action: Mouse moved to (521, 480)
Screenshot: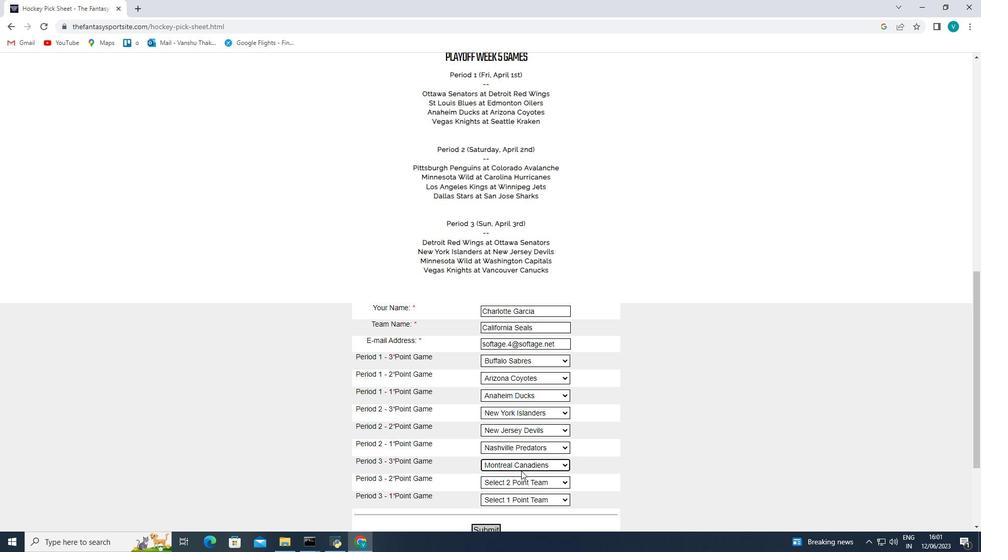 
Action: Mouse pressed left at (521, 480)
Screenshot: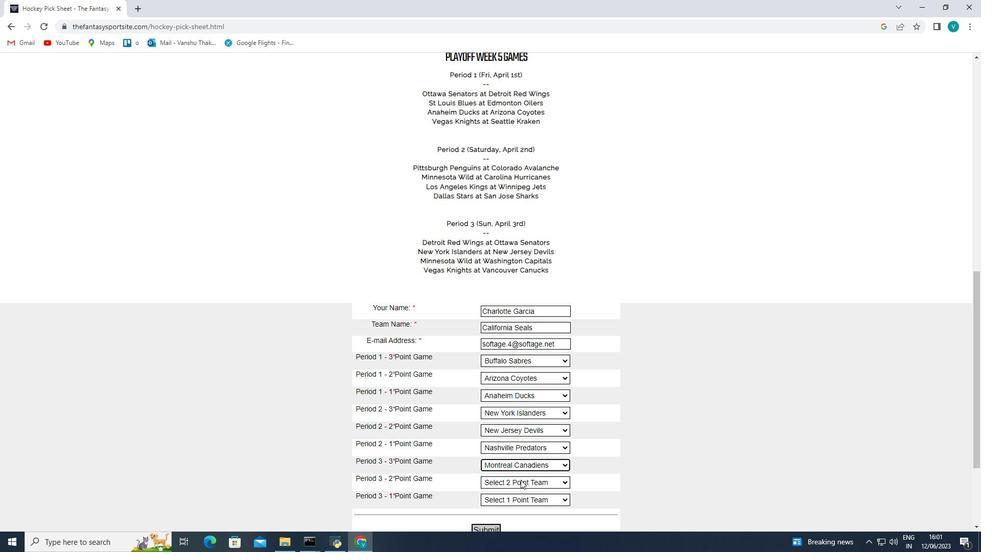 
Action: Mouse moved to (528, 427)
Screenshot: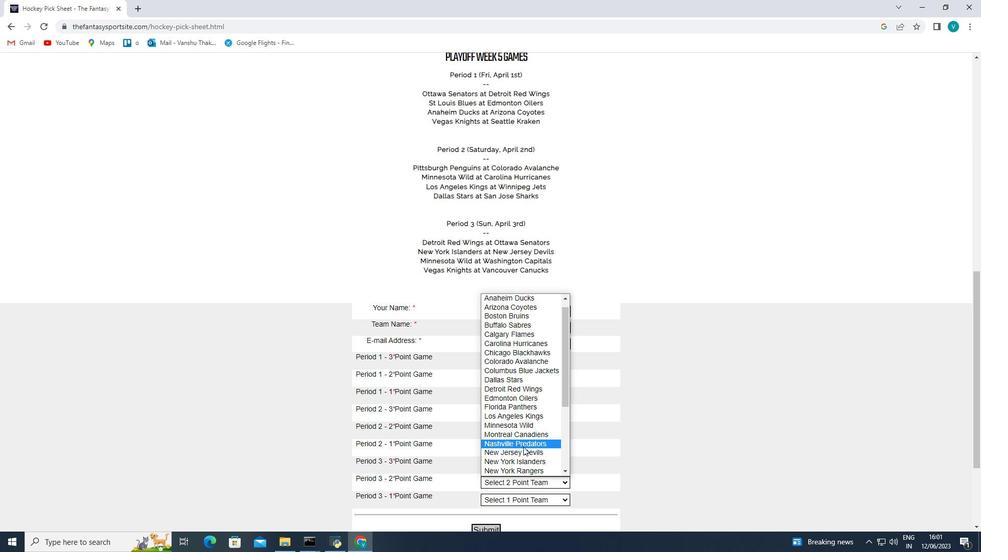 
Action: Mouse pressed left at (528, 427)
Screenshot: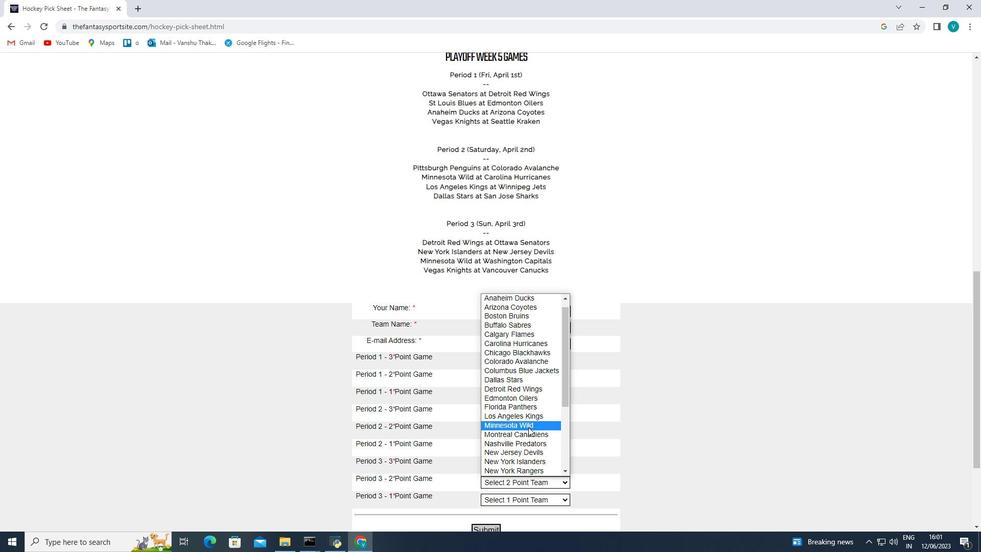 
Action: Mouse moved to (525, 497)
Screenshot: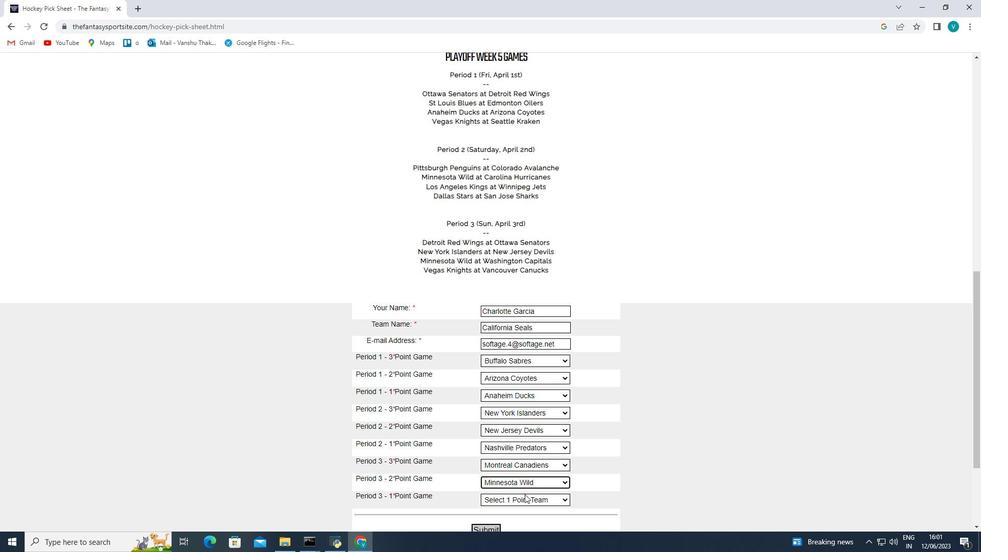
Action: Mouse pressed left at (525, 497)
Screenshot: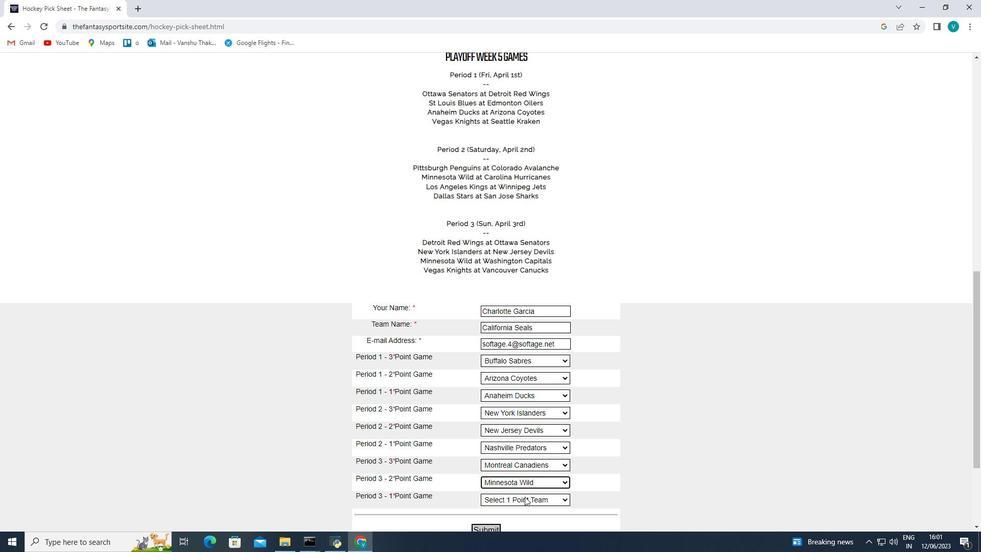 
Action: Mouse moved to (521, 438)
Screenshot: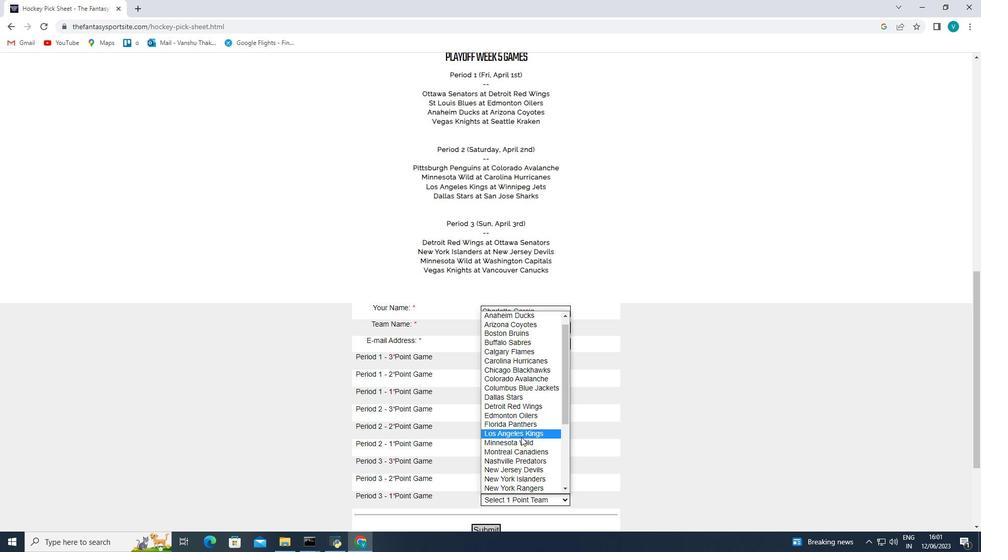 
Action: Mouse scrolled (521, 437) with delta (0, 0)
Screenshot: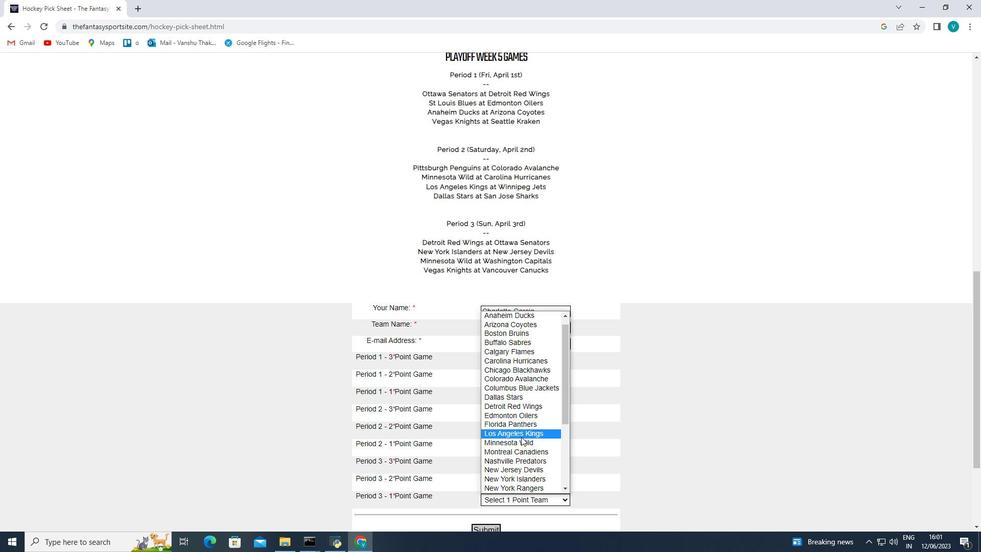 
Action: Mouse scrolled (521, 437) with delta (0, 0)
Screenshot: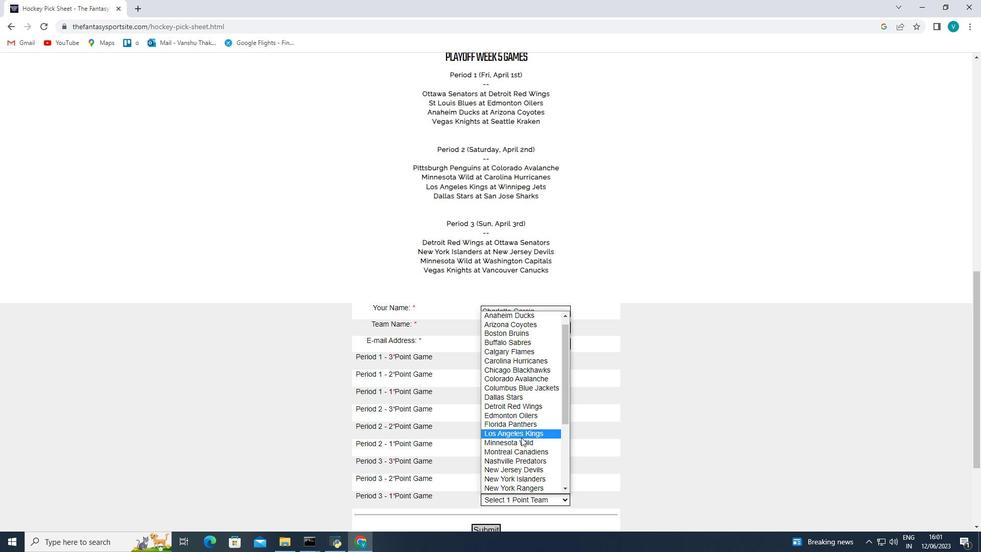 
Action: Mouse moved to (519, 325)
Screenshot: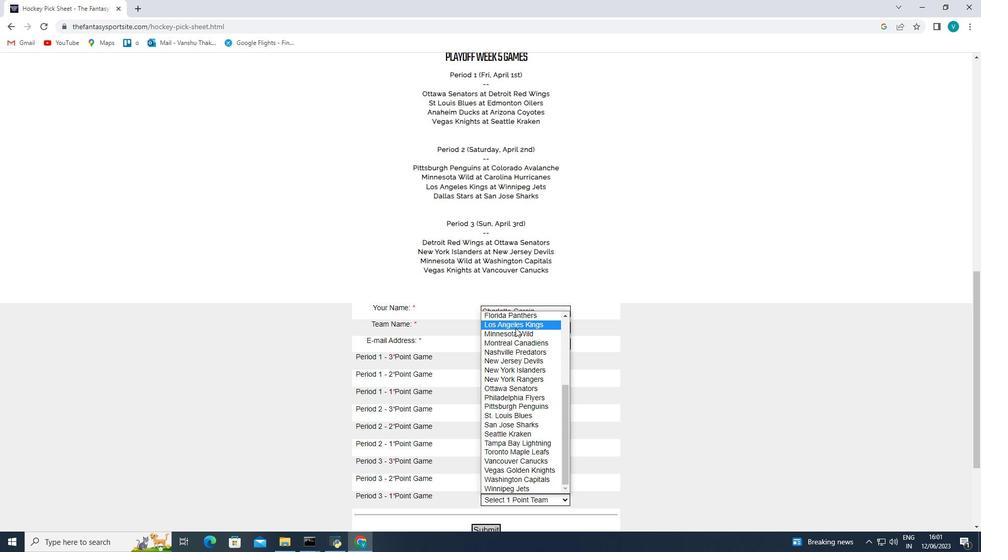 
Action: Mouse pressed left at (519, 325)
Screenshot: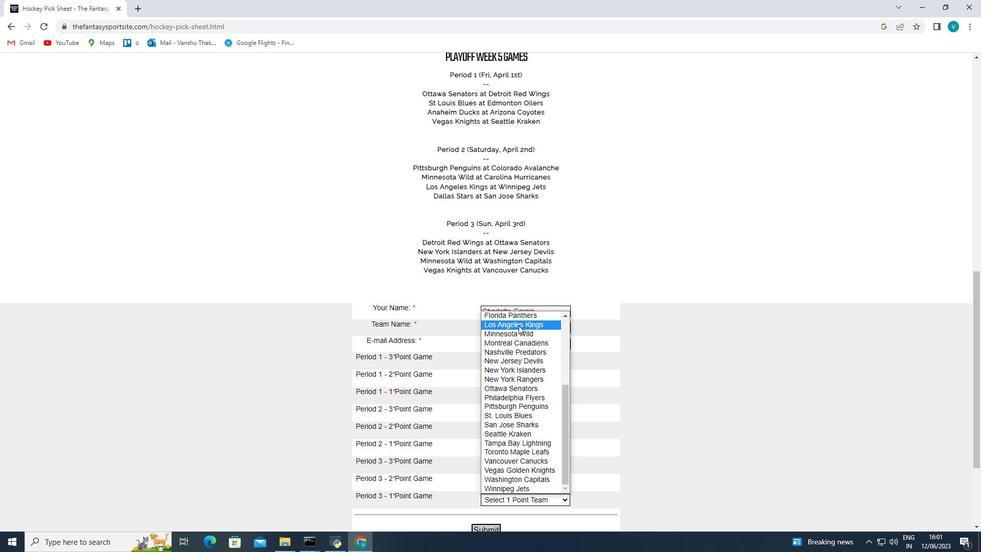
Action: Mouse moved to (478, 487)
Screenshot: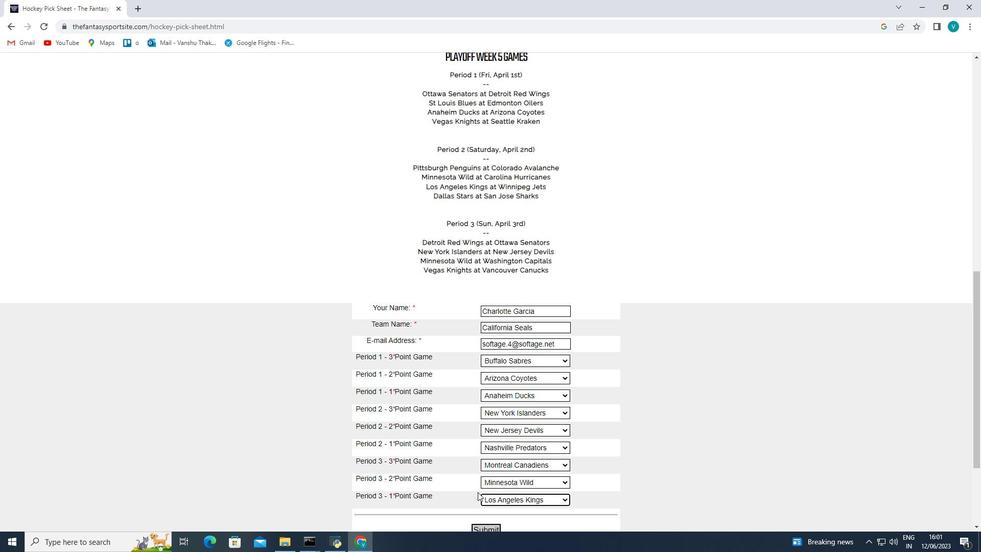 
Action: Mouse scrolled (478, 486) with delta (0, 0)
Screenshot: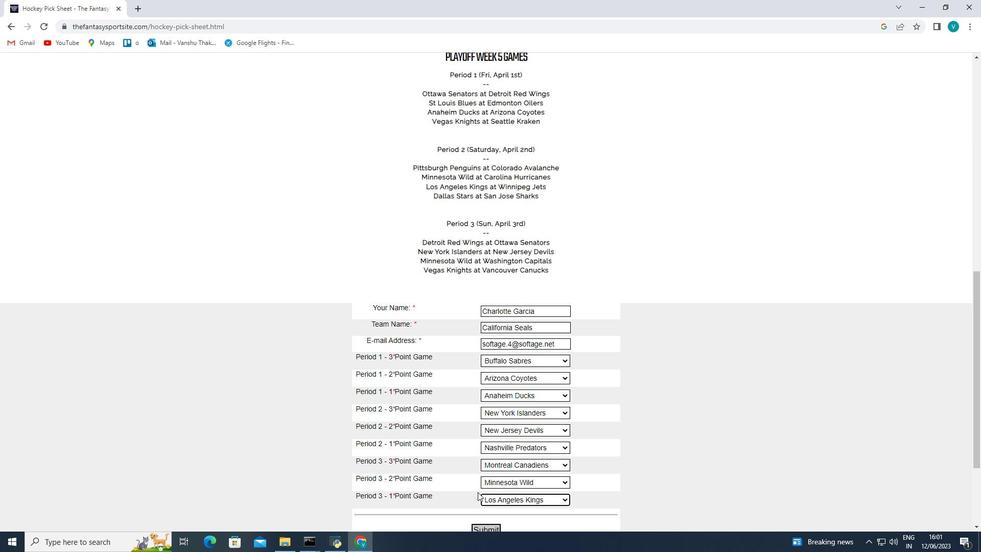 
Action: Mouse scrolled (478, 486) with delta (0, 0)
Screenshot: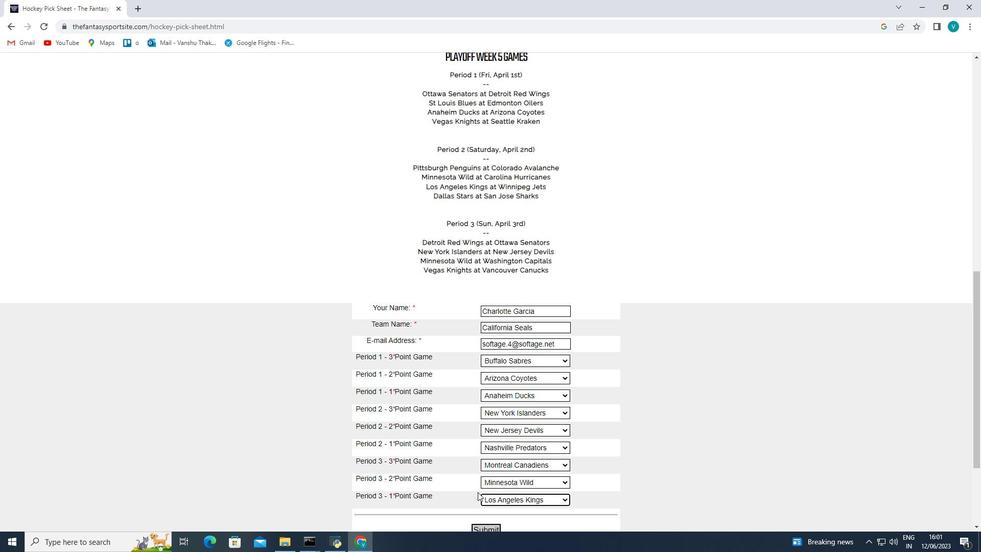 
Action: Mouse moved to (484, 422)
Screenshot: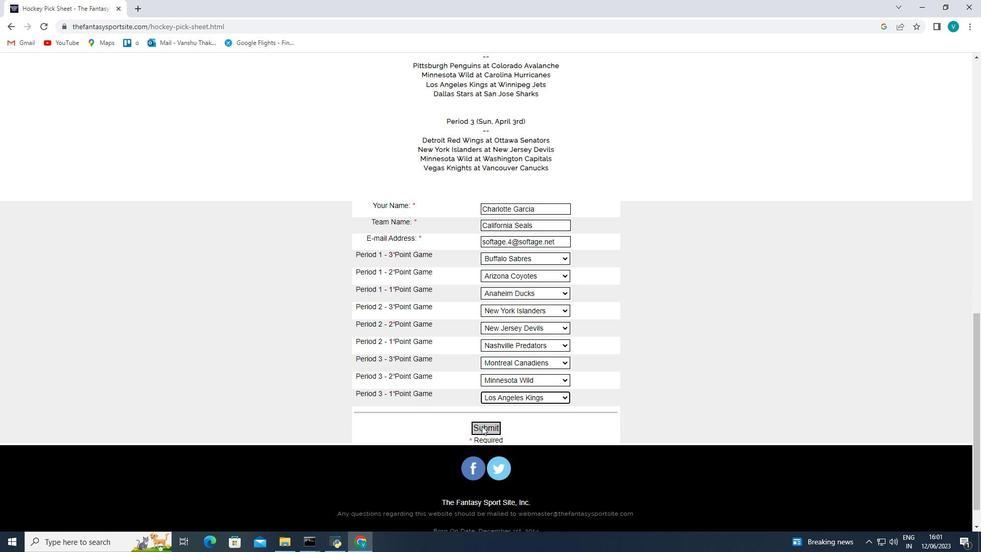 
Action: Mouse pressed left at (484, 422)
Screenshot: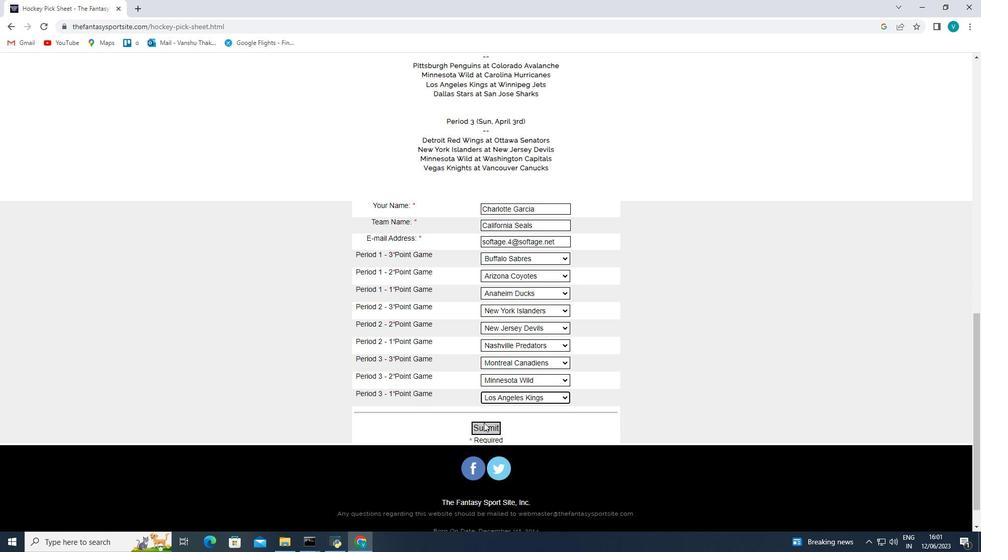 
